 Task: Open Card Card0000000054 in Board Board0000000014 in Workspace WS0000000005 in Trello. Add Member Nikrathi889@gmail.com to Card Card0000000054 in Board Board0000000014 in Workspace WS0000000005 in Trello. Add Blue Label titled Label0000000054 to Card Card0000000054 in Board Board0000000014 in Workspace WS0000000005 in Trello. Add Checklist CL0000000054 to Card Card0000000054 in Board Board0000000014 in Workspace WS0000000005 in Trello. Add Dates with Start Date as Sep 01 2023 and Due Date as Sep 30 2023 to Card Card0000000054 in Board Board0000000014 in Workspace WS0000000005 in Trello
Action: Mouse moved to (109, 407)
Screenshot: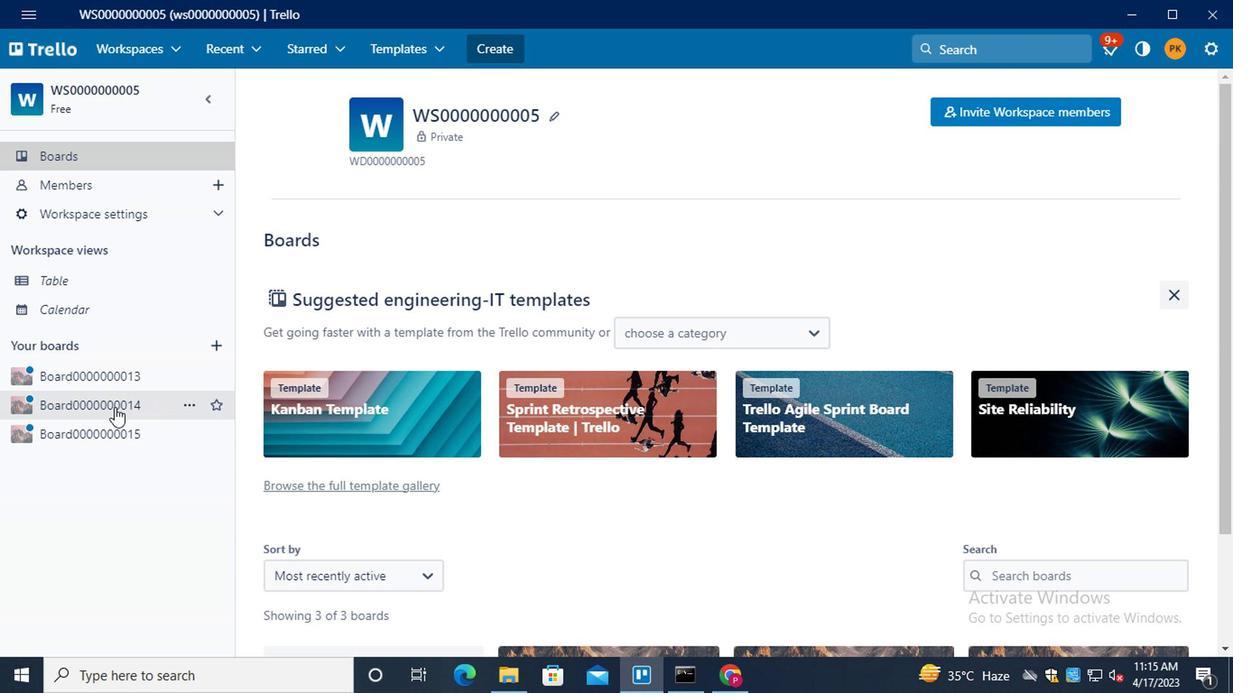 
Action: Mouse pressed left at (109, 407)
Screenshot: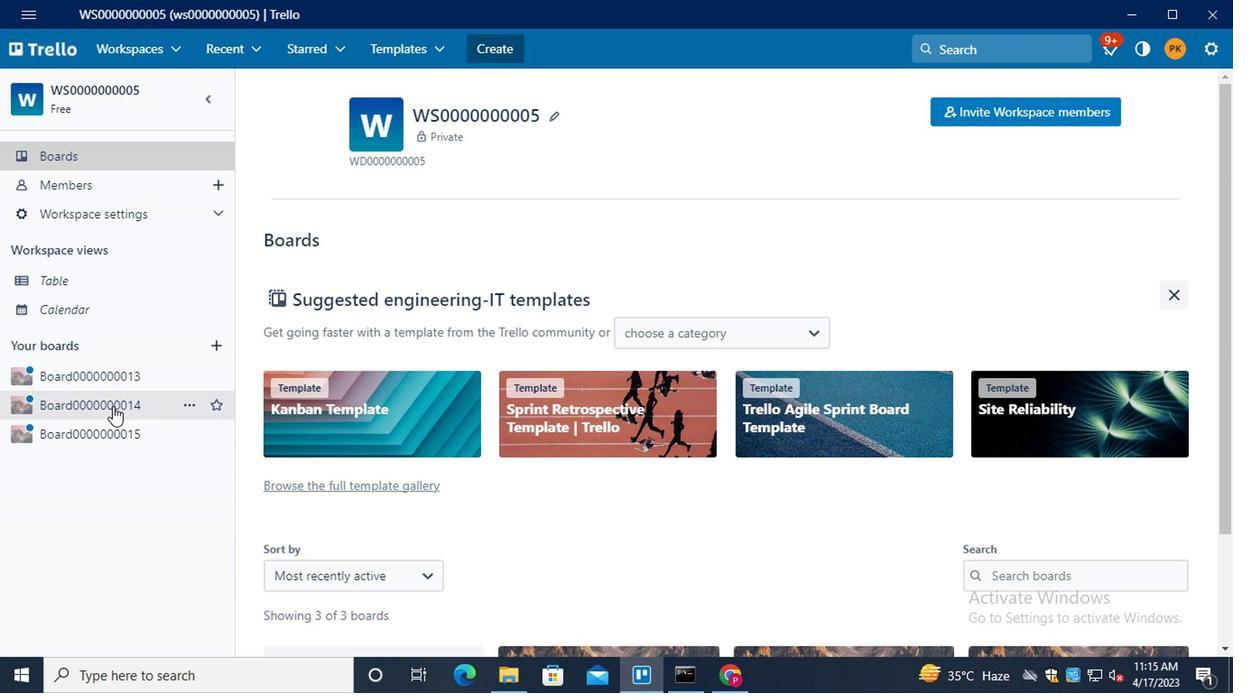 
Action: Mouse moved to (316, 328)
Screenshot: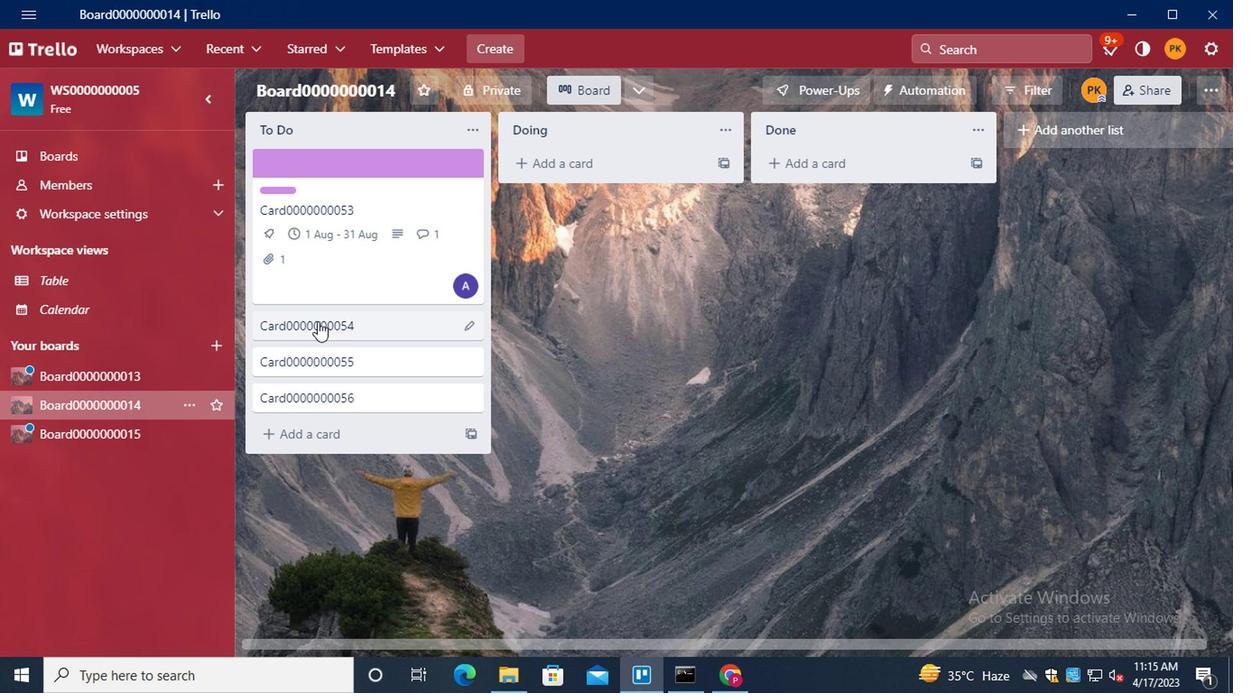 
Action: Mouse pressed left at (316, 328)
Screenshot: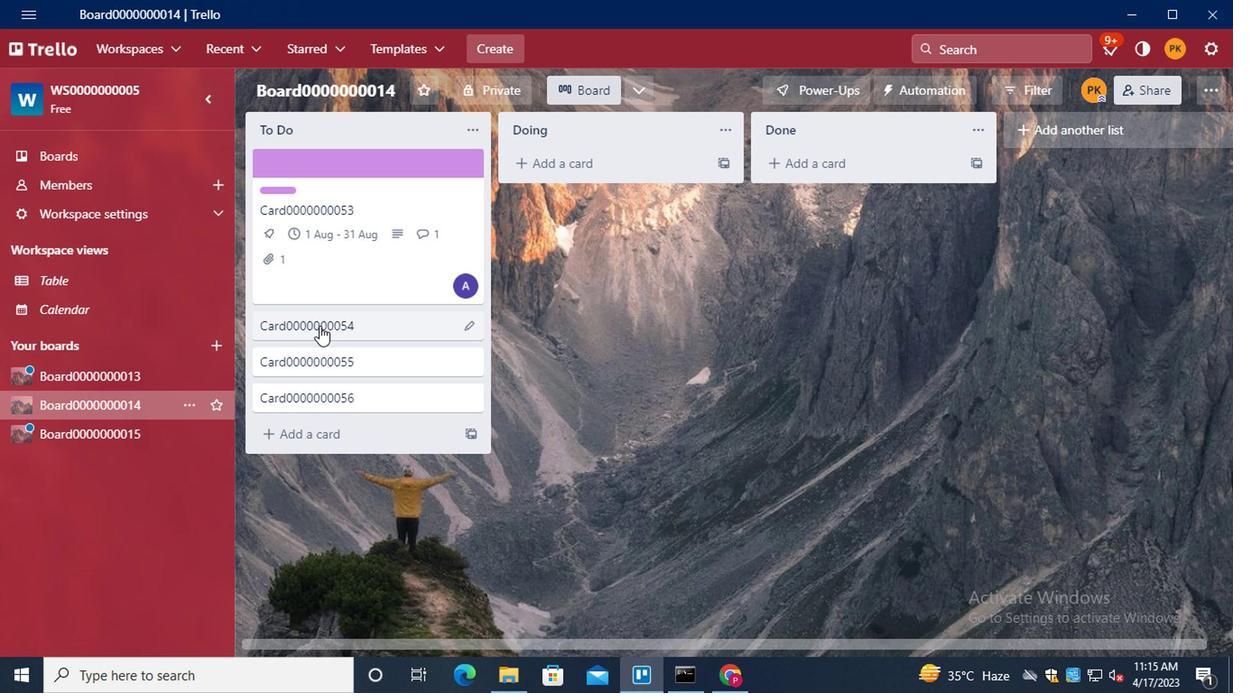 
Action: Mouse moved to (867, 171)
Screenshot: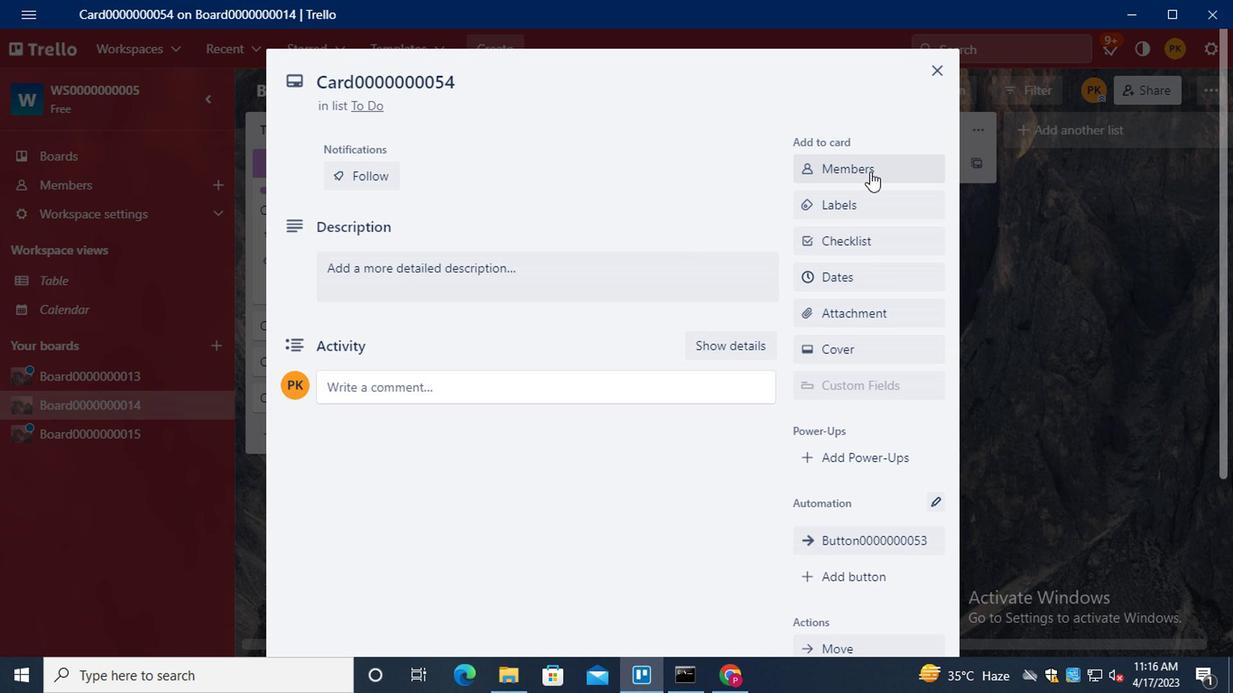 
Action: Mouse pressed left at (867, 171)
Screenshot: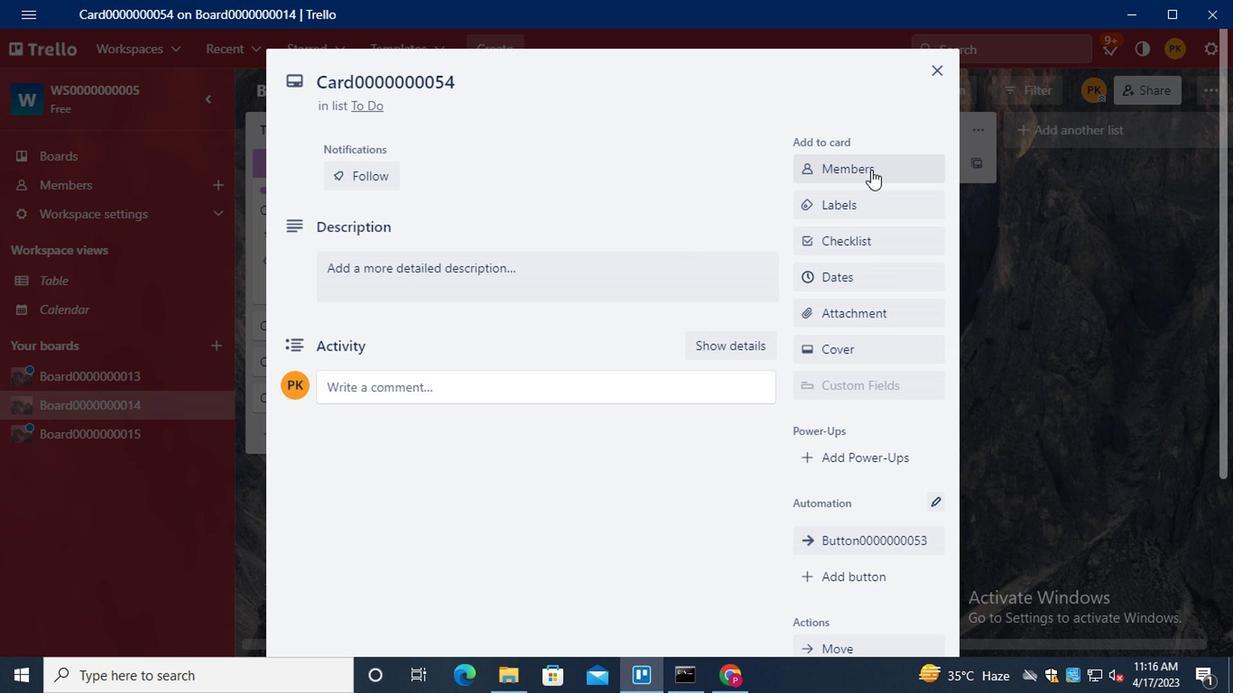 
Action: Mouse moved to (863, 175)
Screenshot: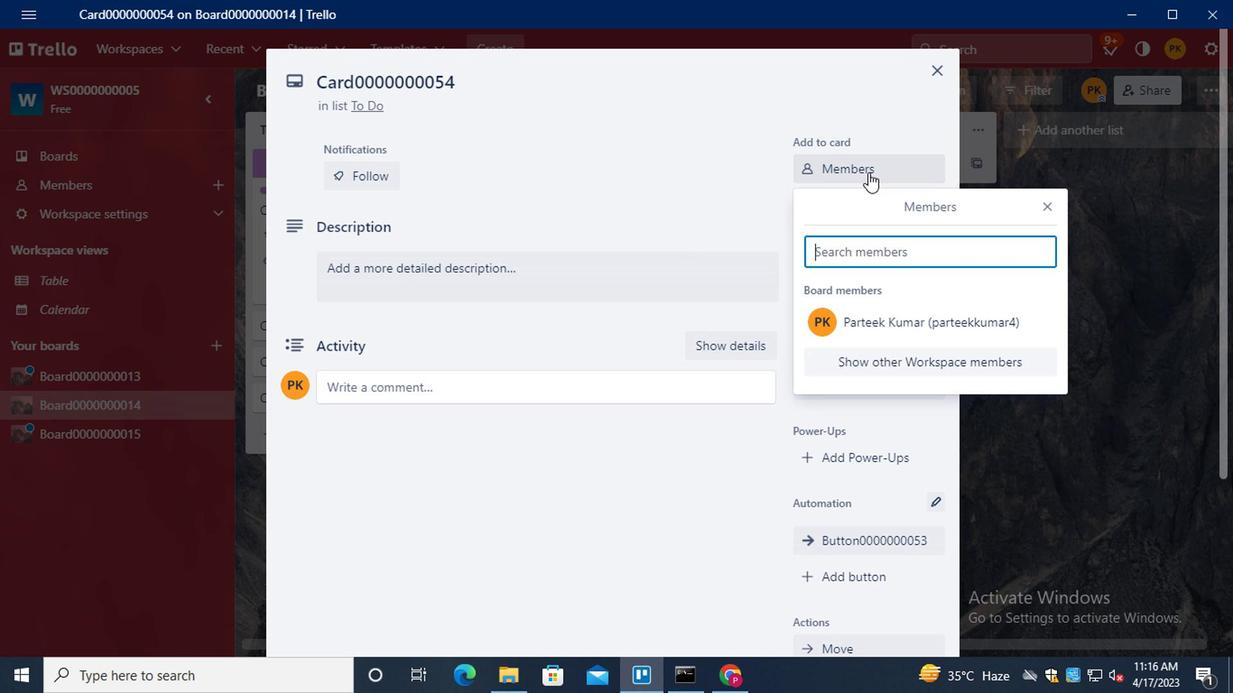 
Action: Key pressed <Key.shift><Key.shift><Key.shift><Key.shift><Key.shift><Key.shift><Key.shift><Key.shift><Key.shift><Key.shift><Key.shift><Key.shift><Key.shift><Key.shift><Key.shift><Key.shift><Key.shift><Key.shift><Key.shift><Key.shift><Key.shift><Key.shift><Key.shift><Key.shift><Key.shift><Key.shift><Key.shift><Key.shift><Key.shift><Key.shift><Key.shift><Key.shift><Key.shift><Key.shift><Key.shift><Key.shift><Key.shift><Key.shift><Key.shift><Key.shift><Key.shift><Key.shift><Key.shift><Key.shift><Key.shift><Key.shift><Key.shift><Key.shift><Key.shift><Key.shift><Key.shift><Key.shift><Key.shift><Key.shift><Key.shift><Key.shift><Key.shift><Key.shift><Key.shift><Key.shift><Key.shift><Key.shift><Key.shift><Key.shift><Key.shift><Key.shift><Key.shift><Key.shift><Key.shift><Key.shift><Key.shift><Key.shift><Key.shift><Key.shift><Key.shift>NIKRATHI889<Key.shift>@GMAIL.COM
Screenshot: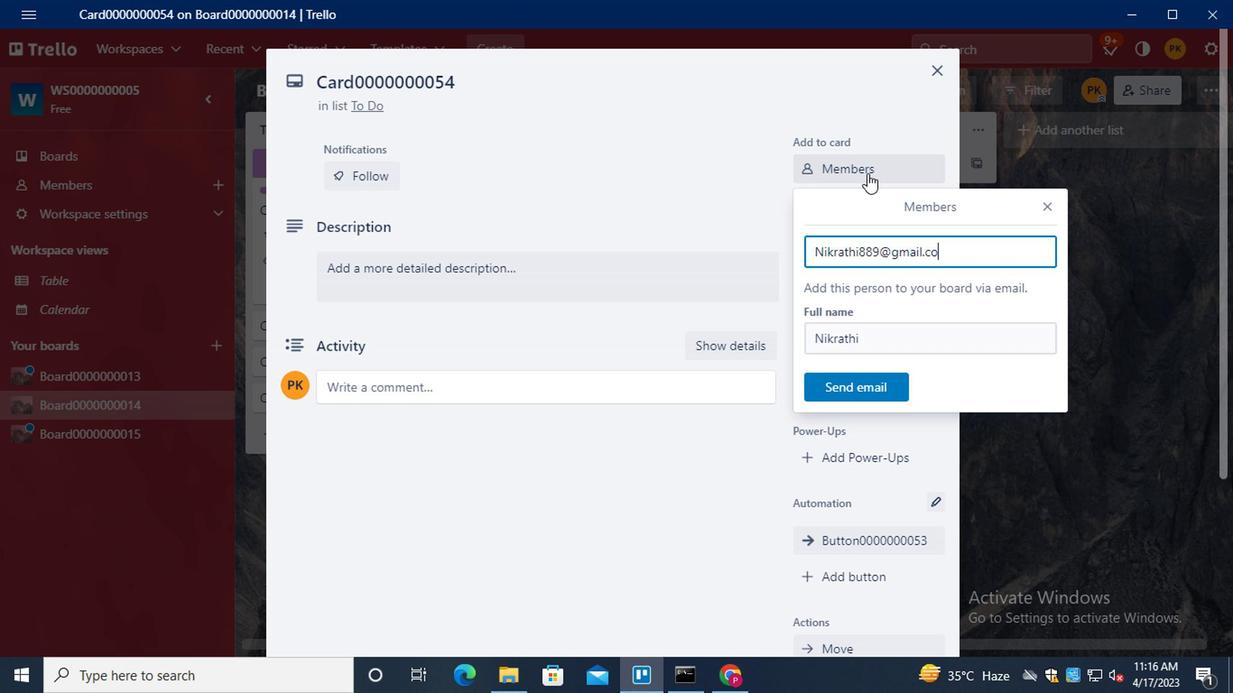 
Action: Mouse moved to (854, 391)
Screenshot: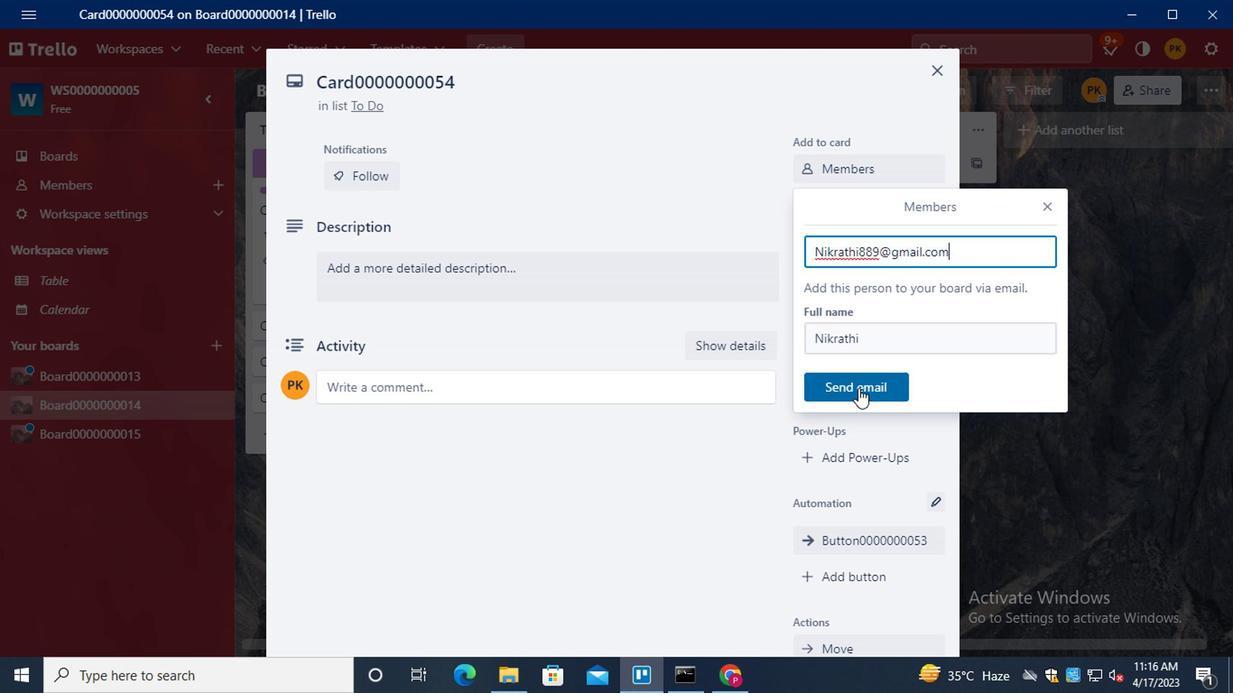 
Action: Mouse pressed left at (854, 391)
Screenshot: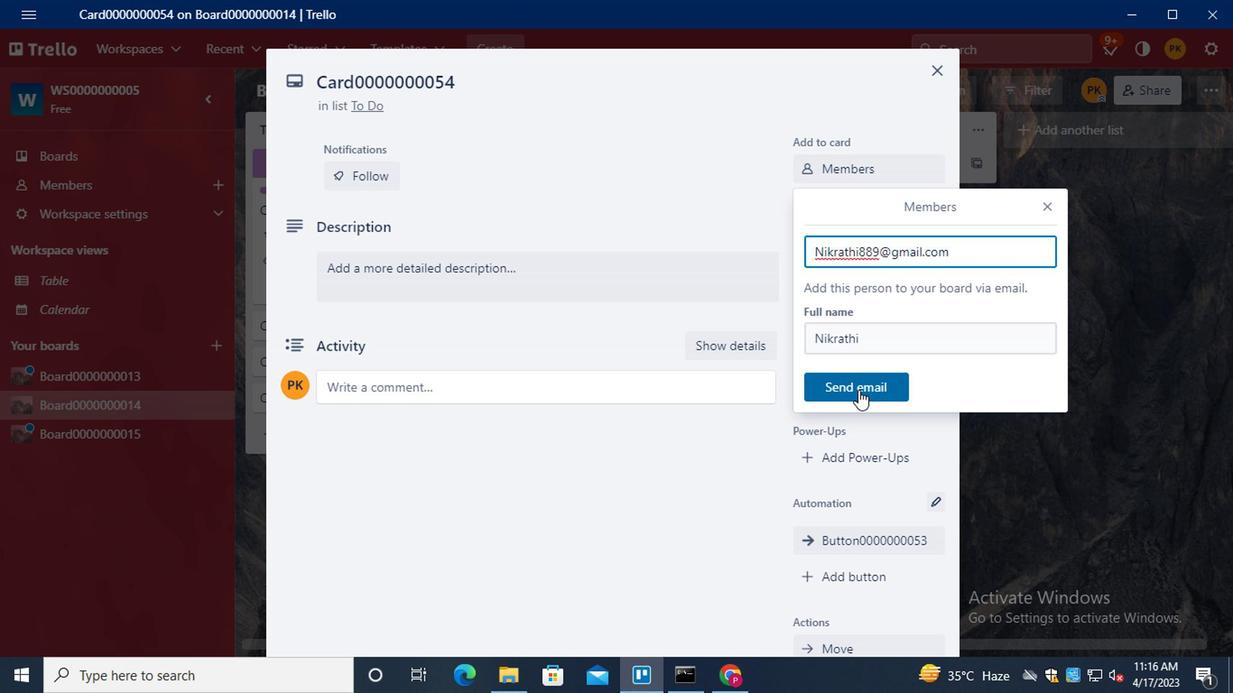 
Action: Mouse moved to (859, 204)
Screenshot: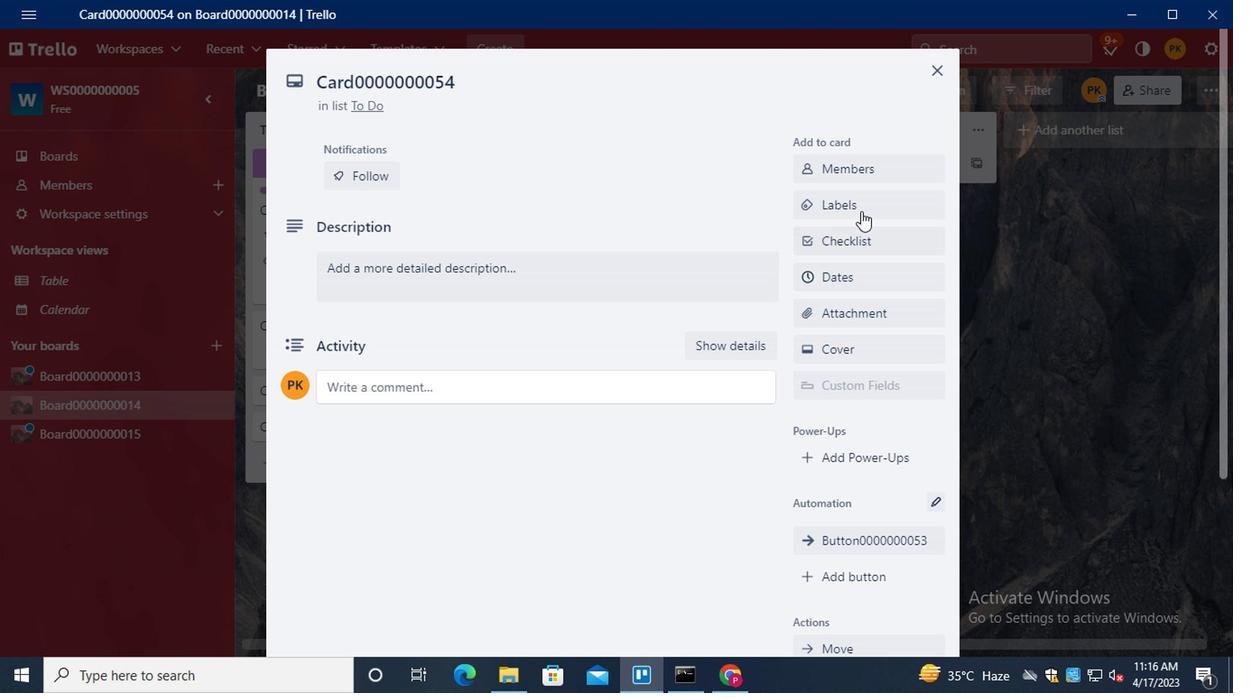 
Action: Mouse pressed left at (859, 204)
Screenshot: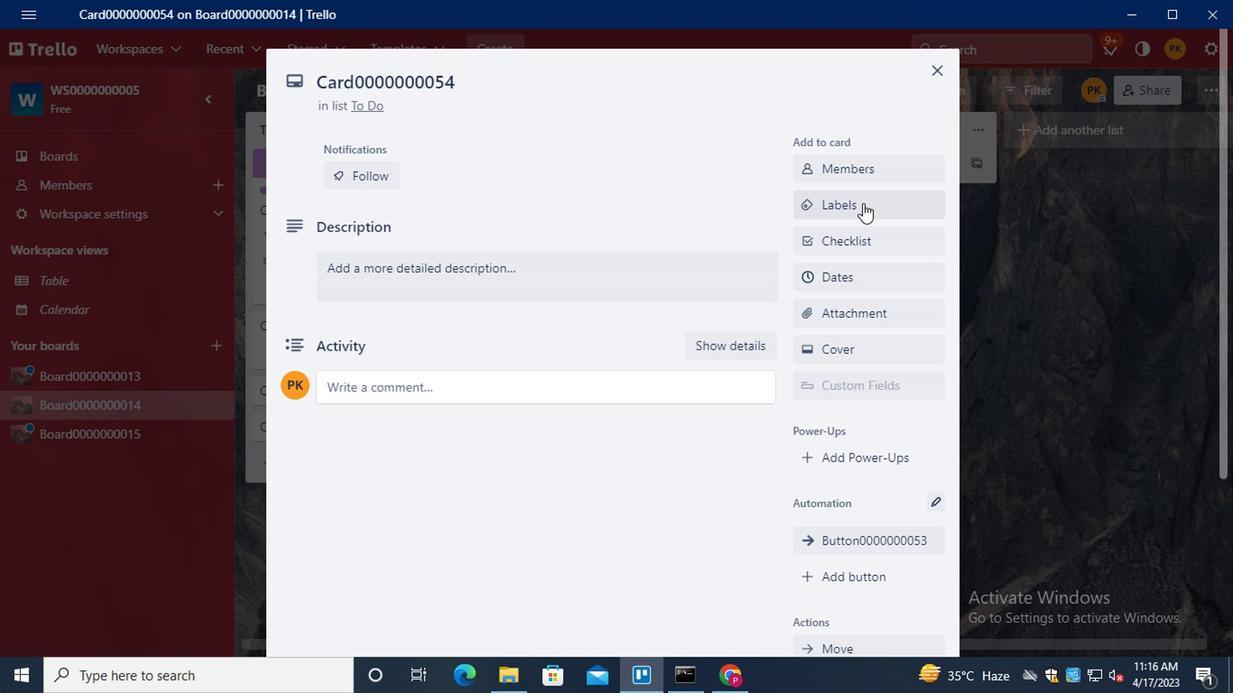 
Action: Mouse moved to (894, 432)
Screenshot: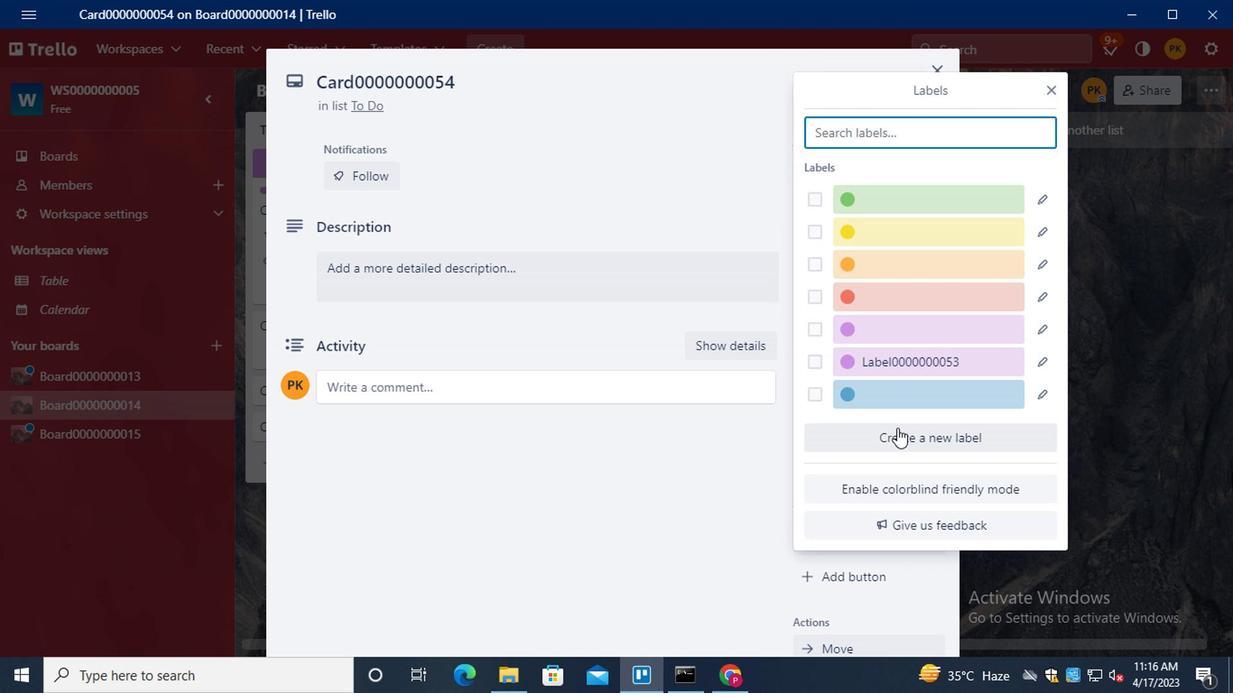 
Action: Mouse pressed left at (894, 432)
Screenshot: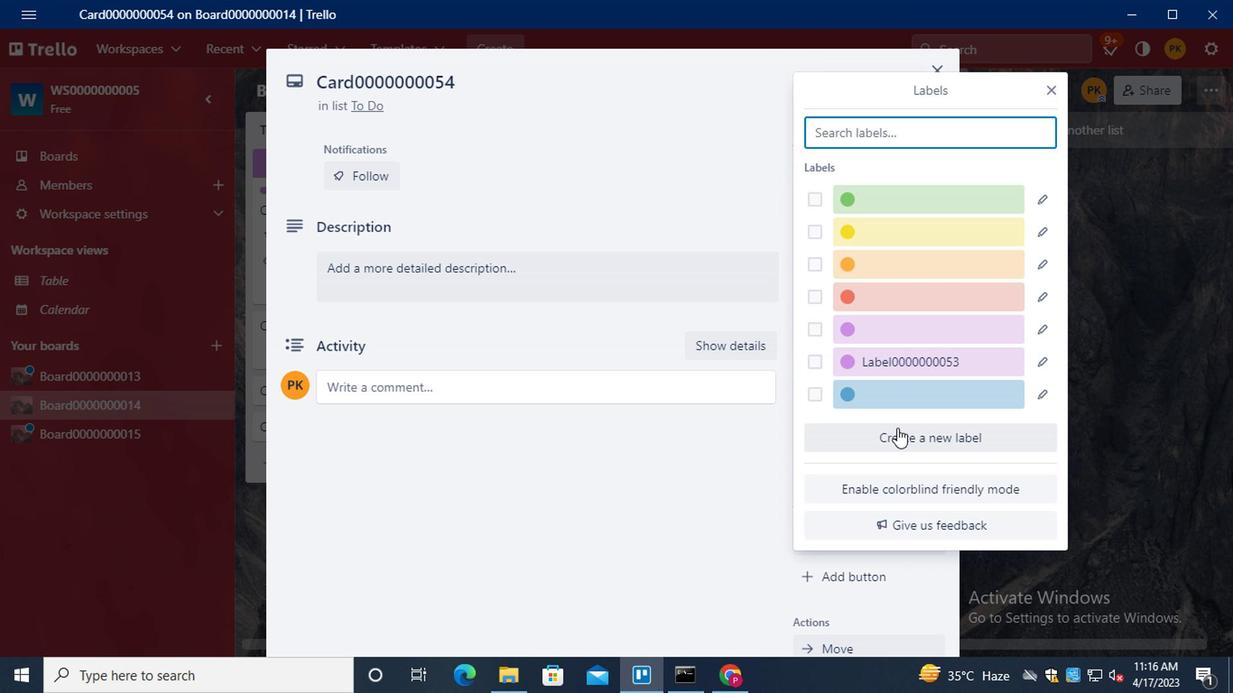 
Action: Mouse moved to (903, 284)
Screenshot: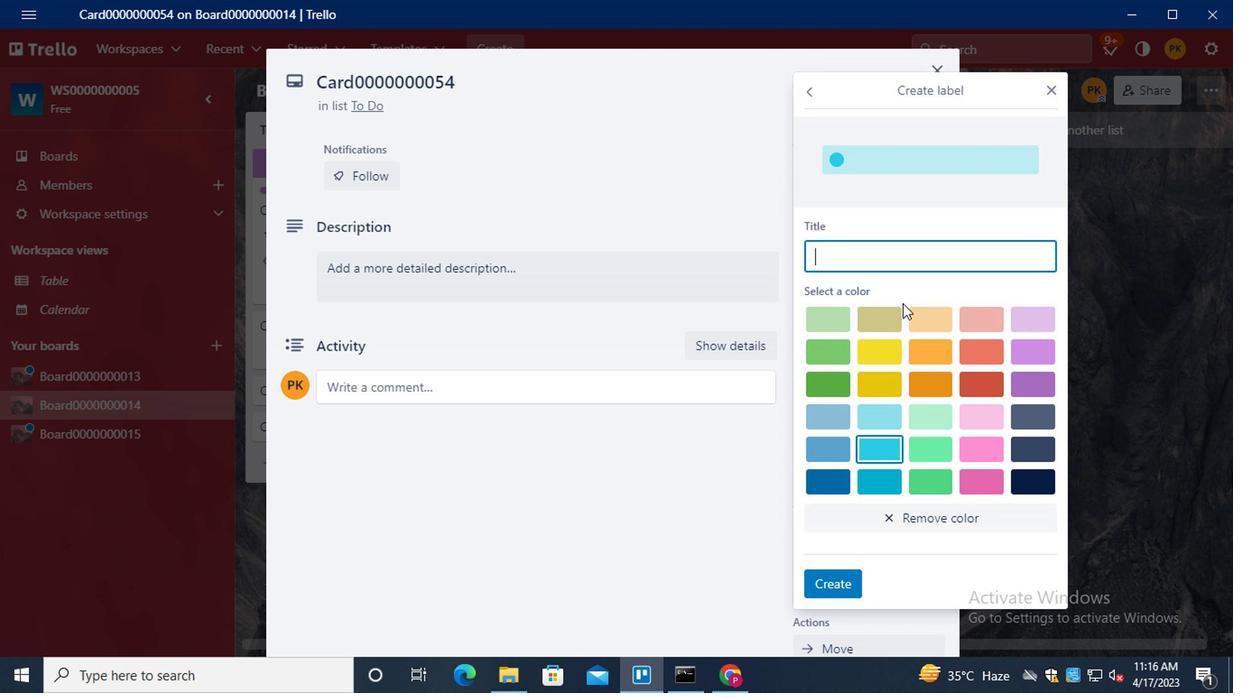 
Action: Key pressed <Key.shift>LABEL0000000054
Screenshot: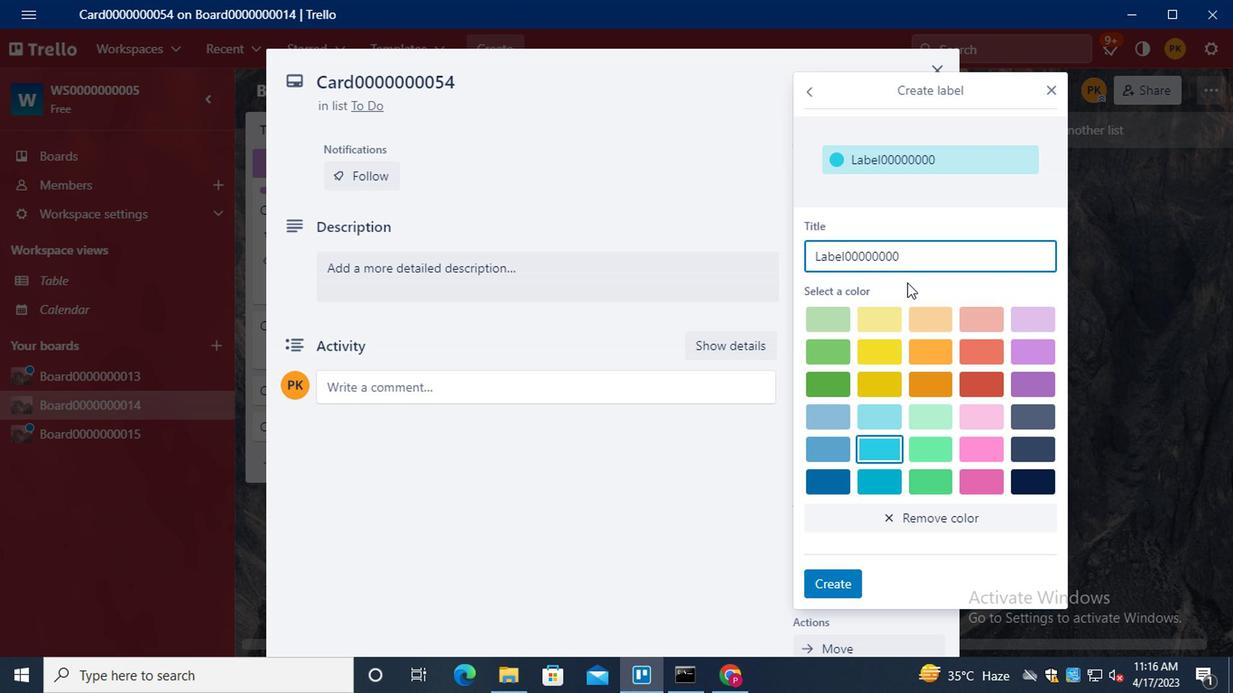
Action: Mouse moved to (831, 446)
Screenshot: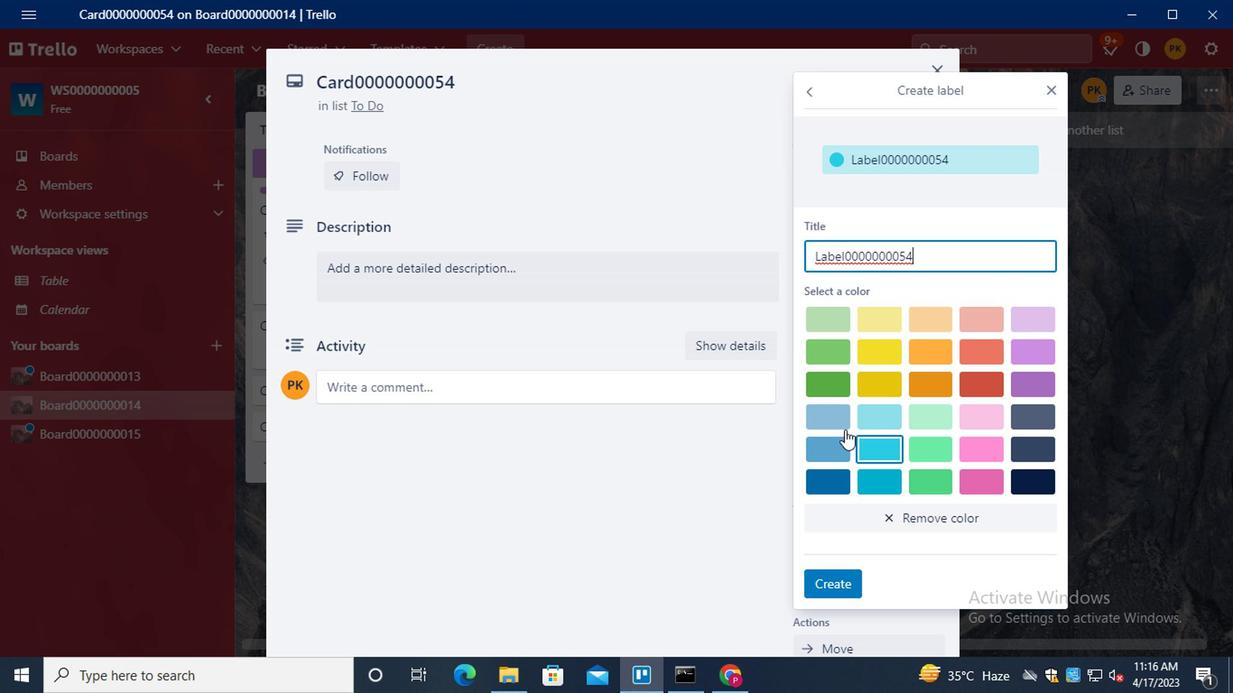 
Action: Mouse pressed left at (831, 446)
Screenshot: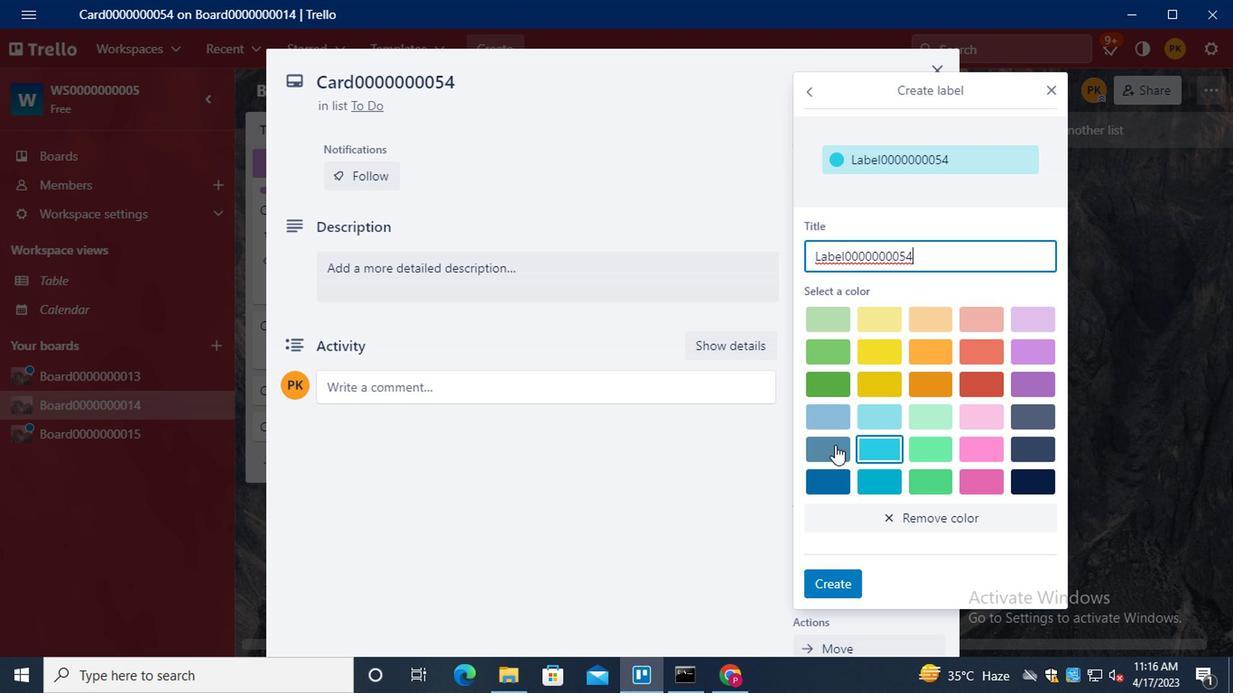 
Action: Mouse moved to (806, 585)
Screenshot: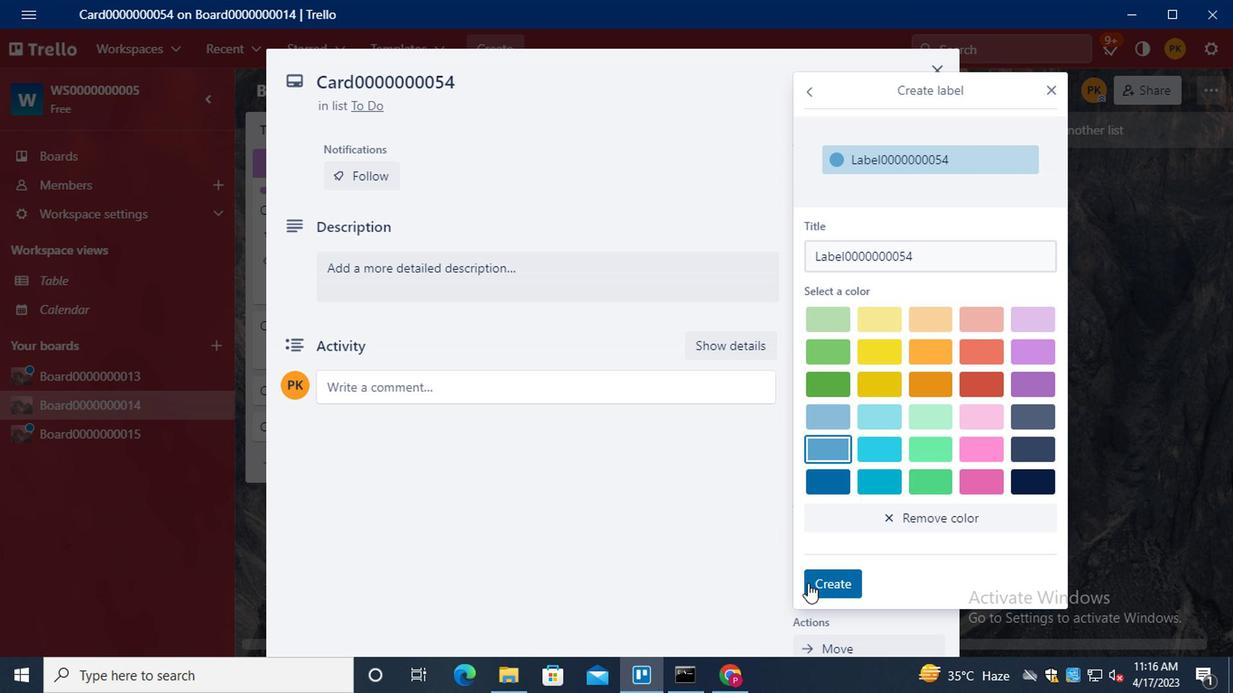
Action: Mouse pressed left at (806, 585)
Screenshot: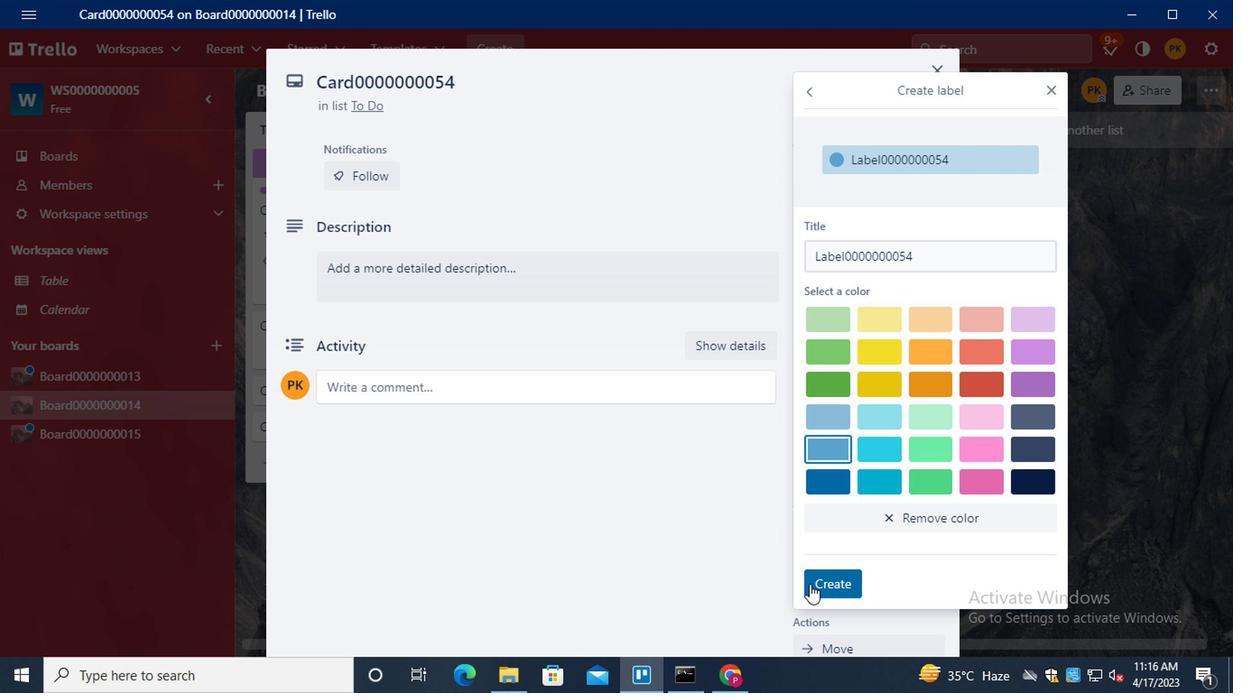 
Action: Mouse moved to (1045, 87)
Screenshot: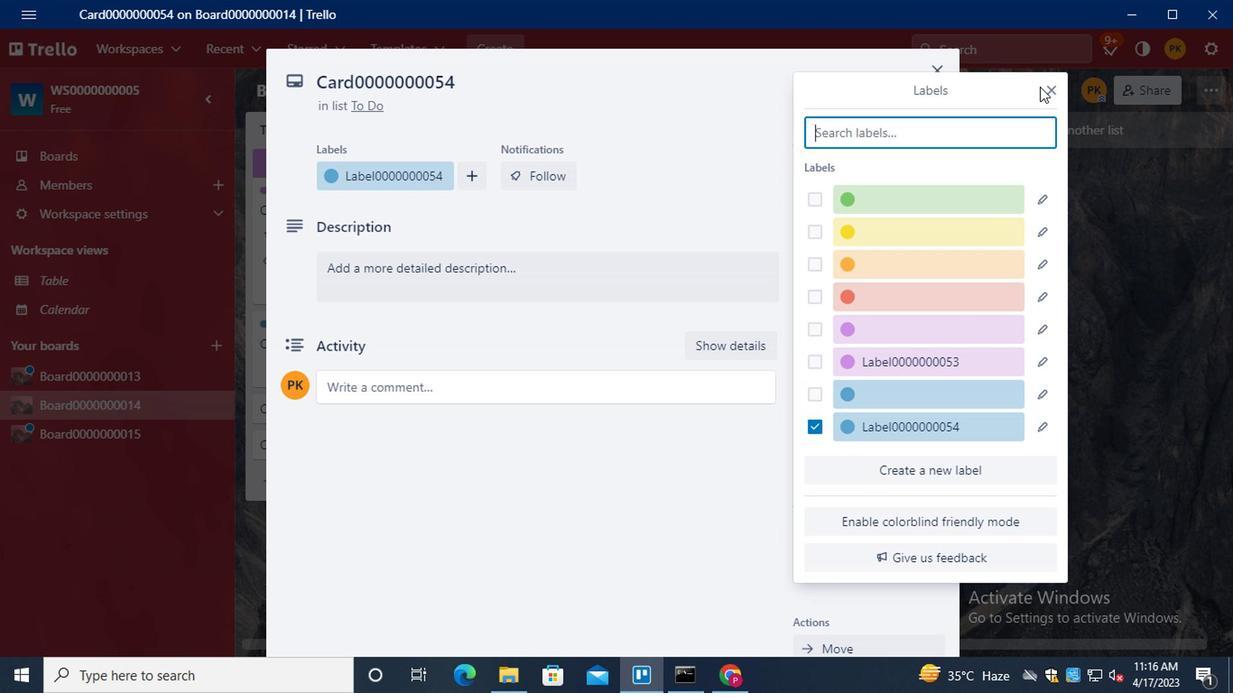 
Action: Mouse pressed left at (1045, 87)
Screenshot: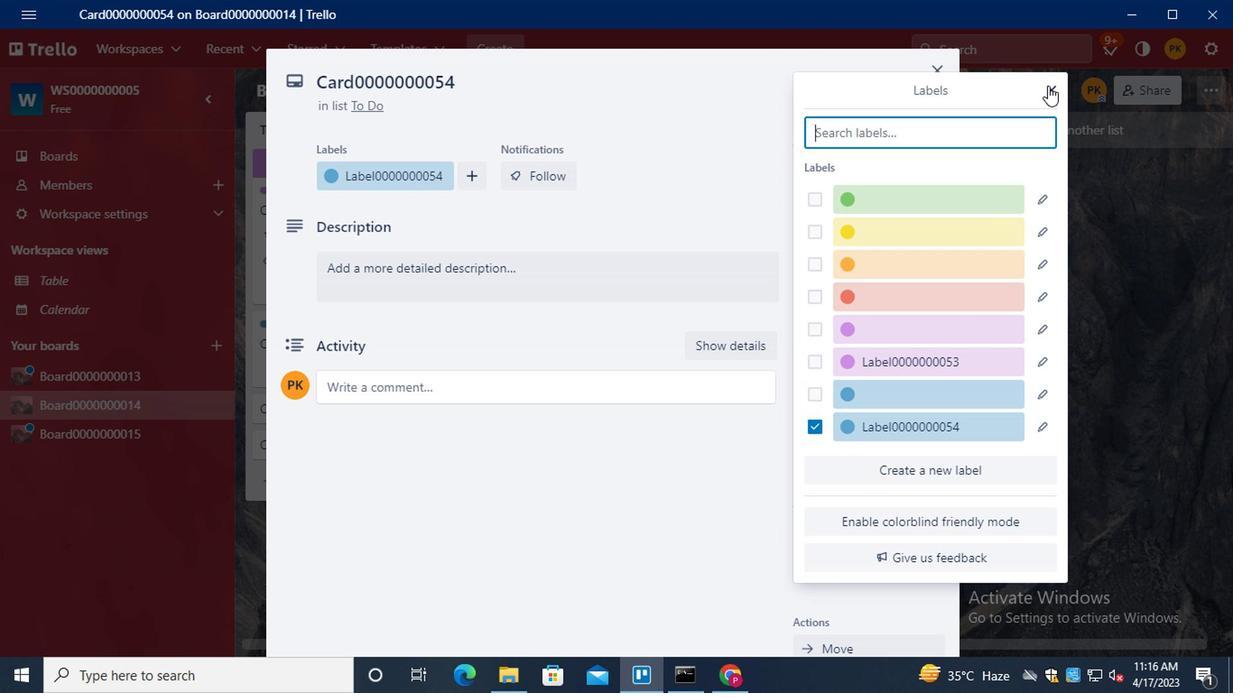 
Action: Mouse moved to (870, 251)
Screenshot: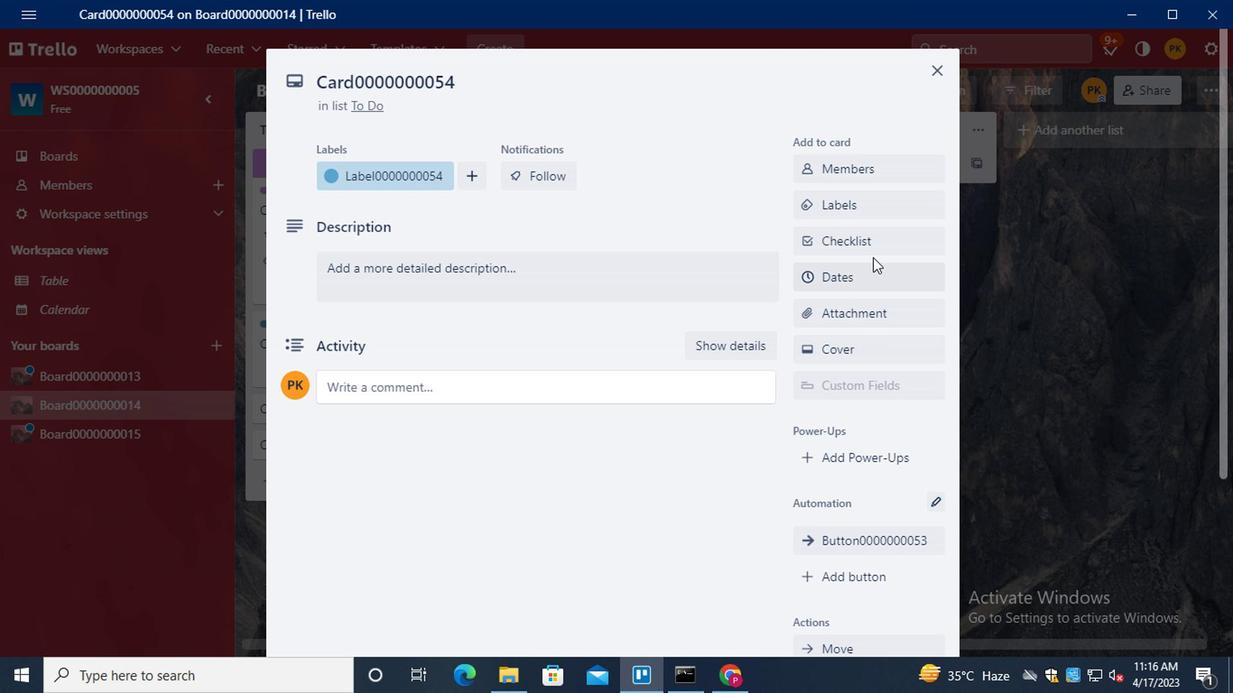 
Action: Mouse pressed left at (870, 251)
Screenshot: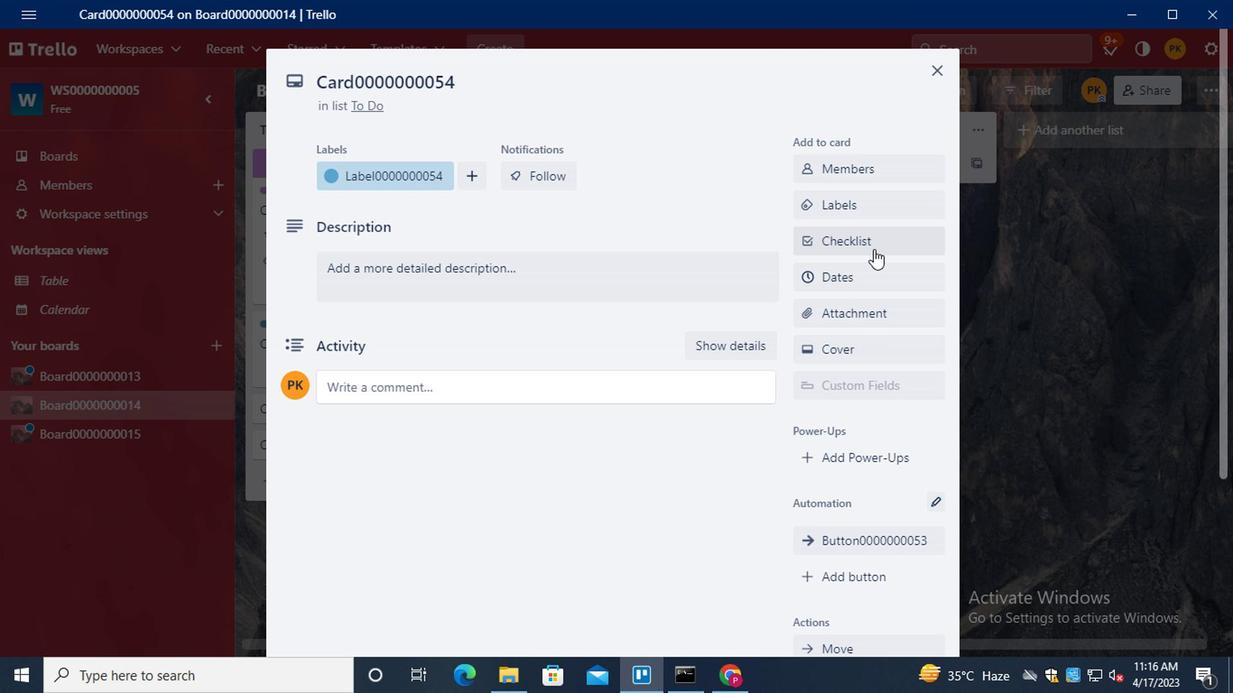 
Action: Mouse moved to (870, 251)
Screenshot: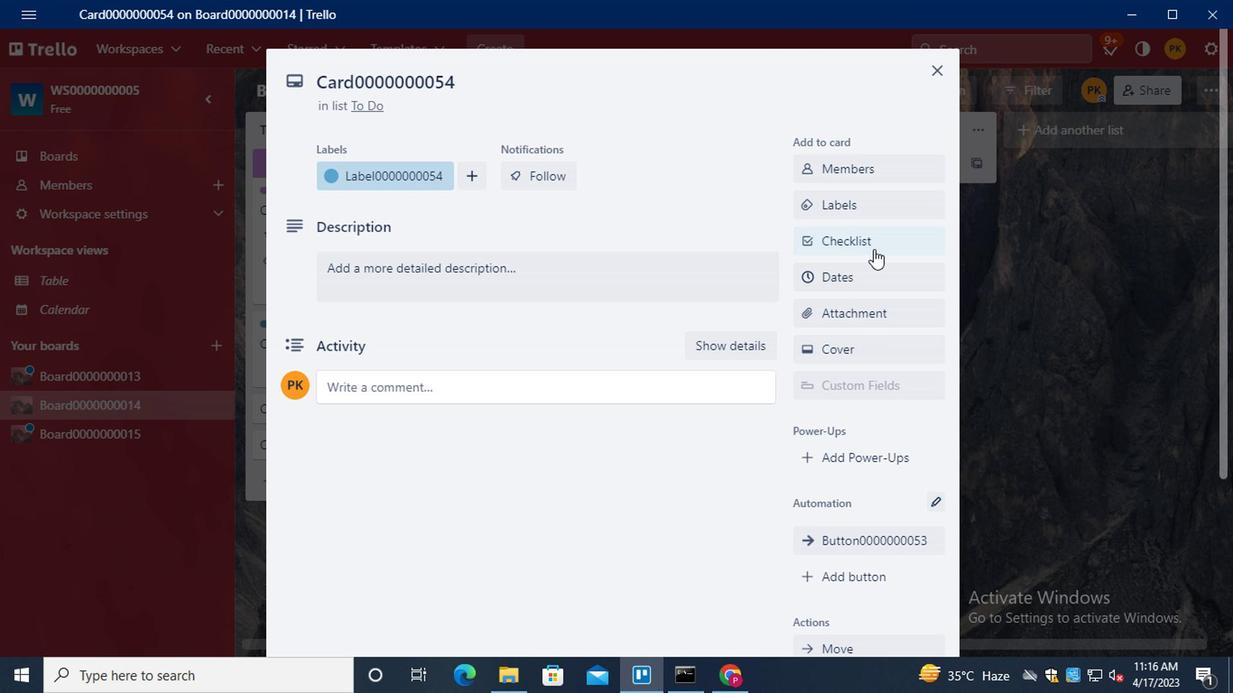 
Action: Key pressed <Key.shift>CL0000000054
Screenshot: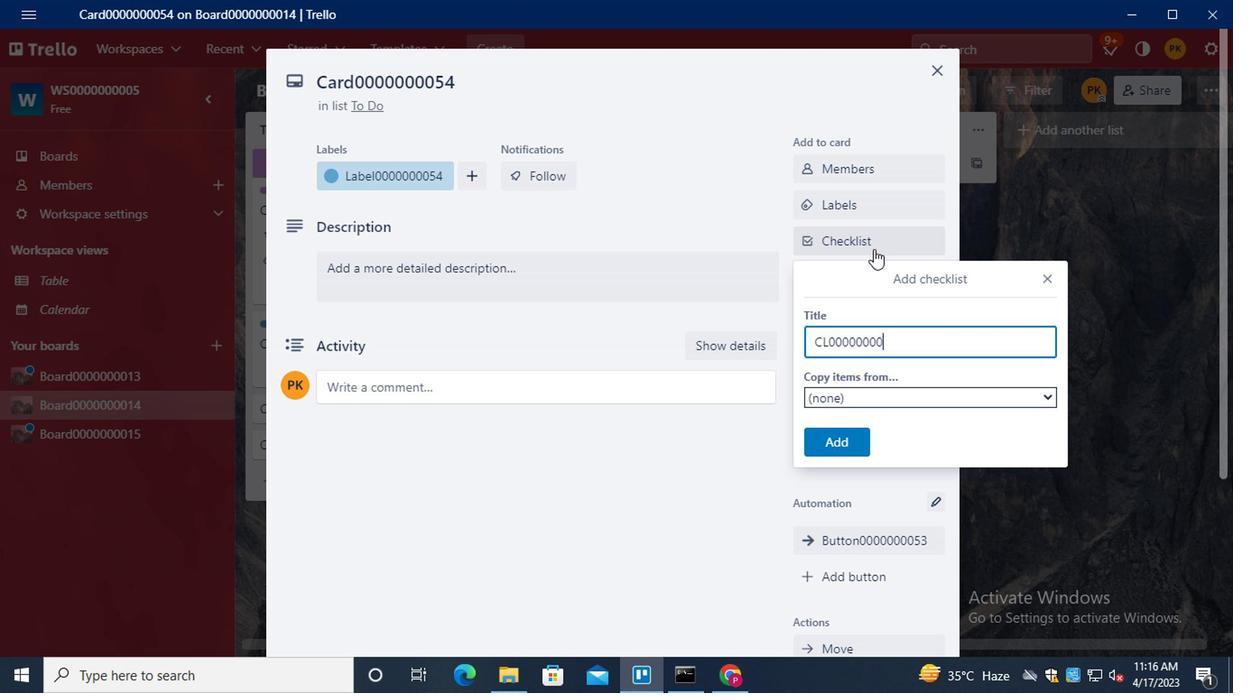 
Action: Mouse moved to (815, 457)
Screenshot: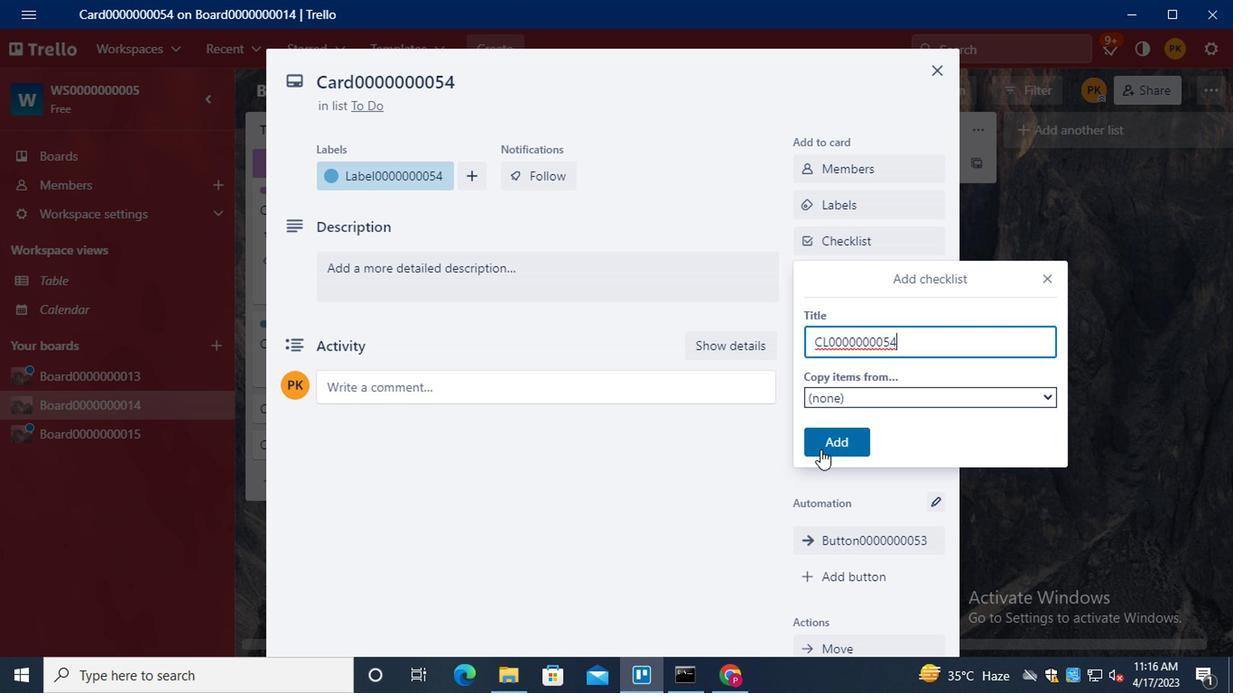 
Action: Mouse pressed left at (815, 457)
Screenshot: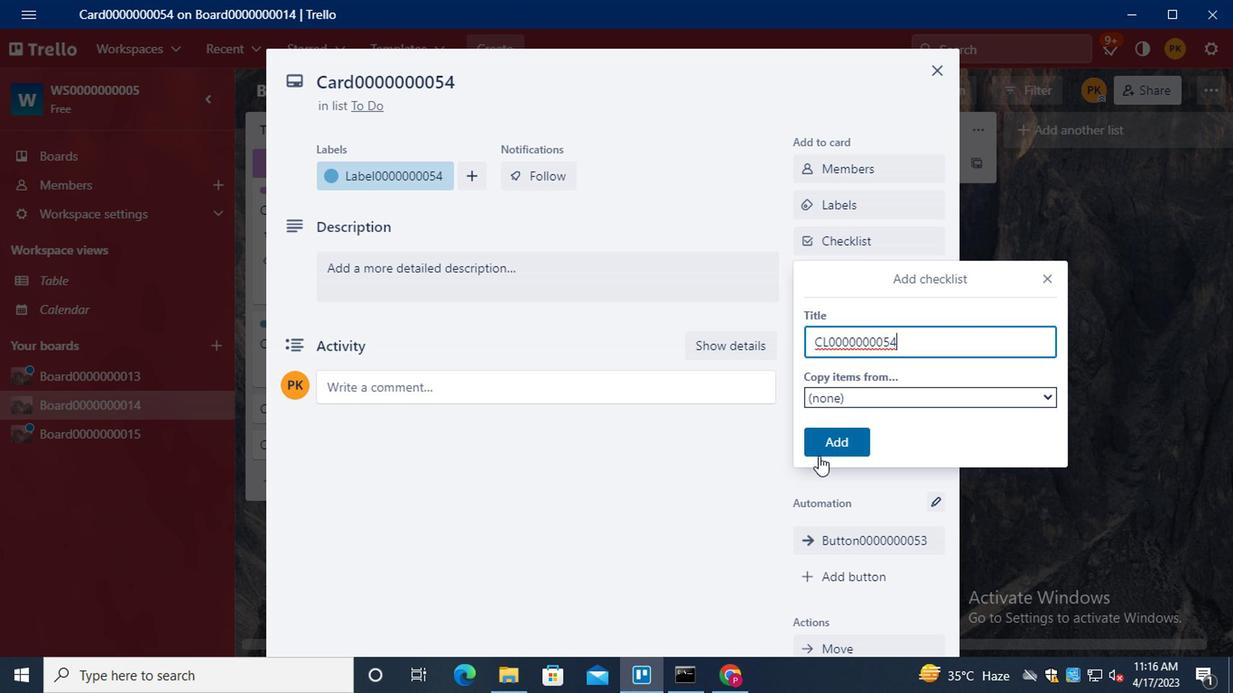 
Action: Mouse moved to (856, 272)
Screenshot: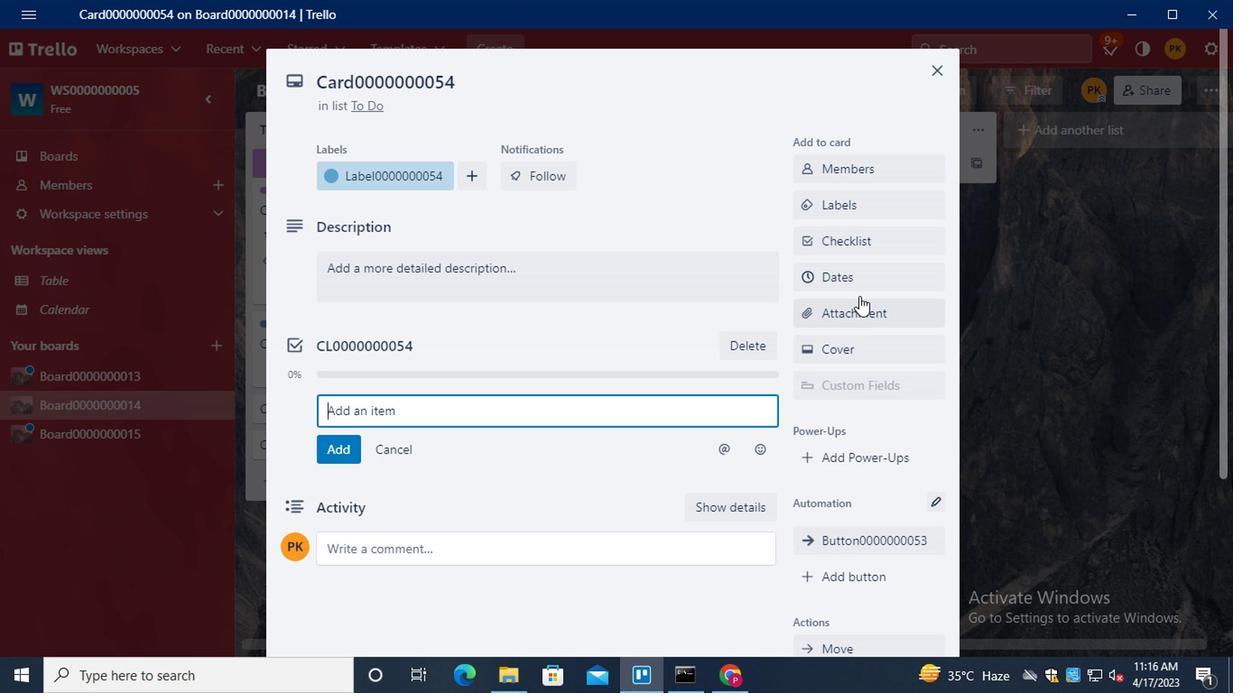 
Action: Mouse pressed left at (856, 272)
Screenshot: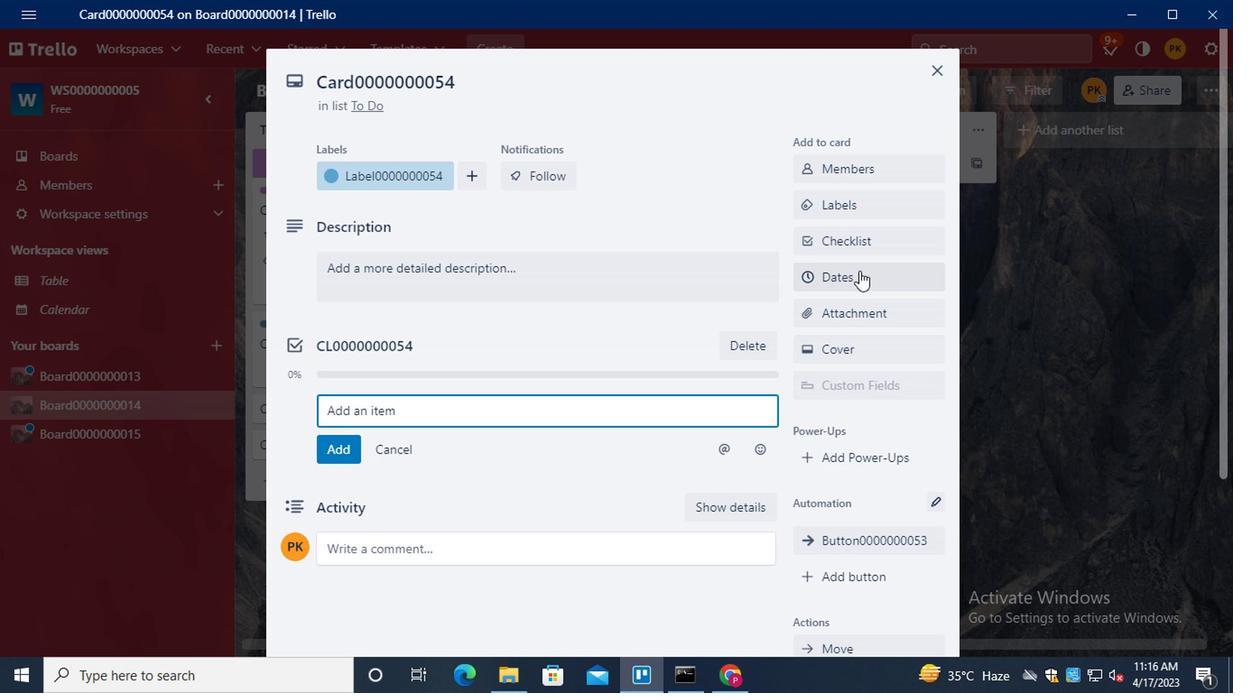 
Action: Mouse moved to (810, 420)
Screenshot: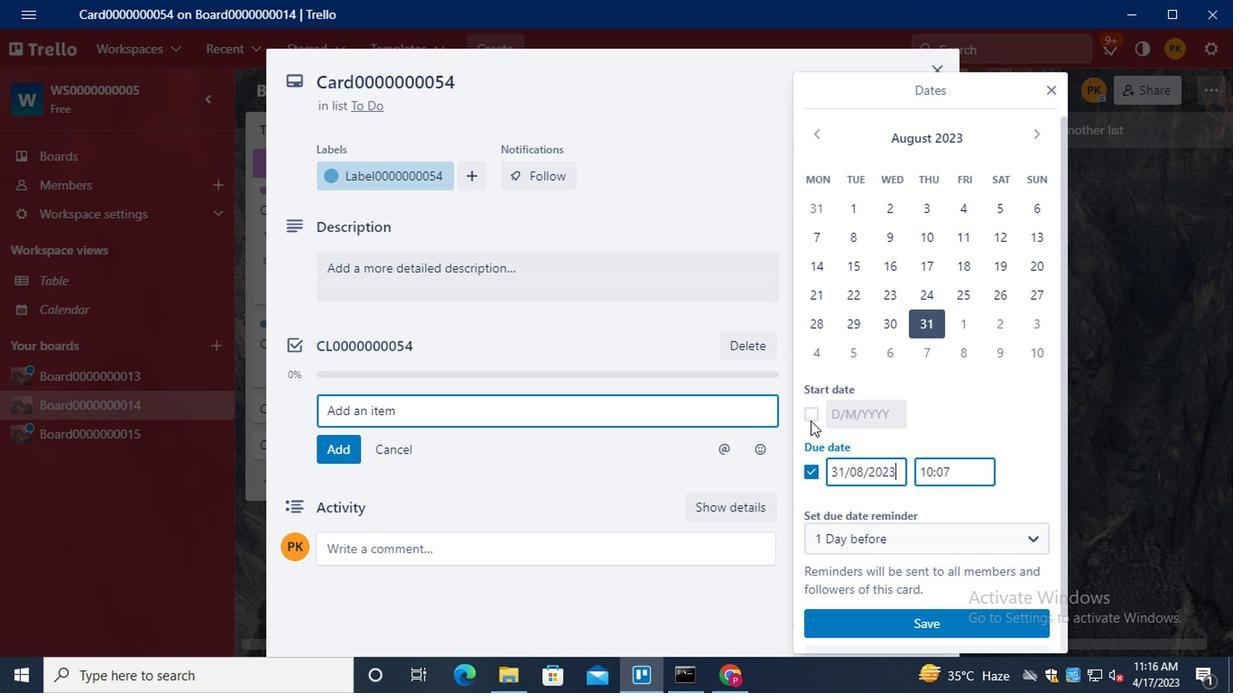 
Action: Mouse pressed left at (810, 420)
Screenshot: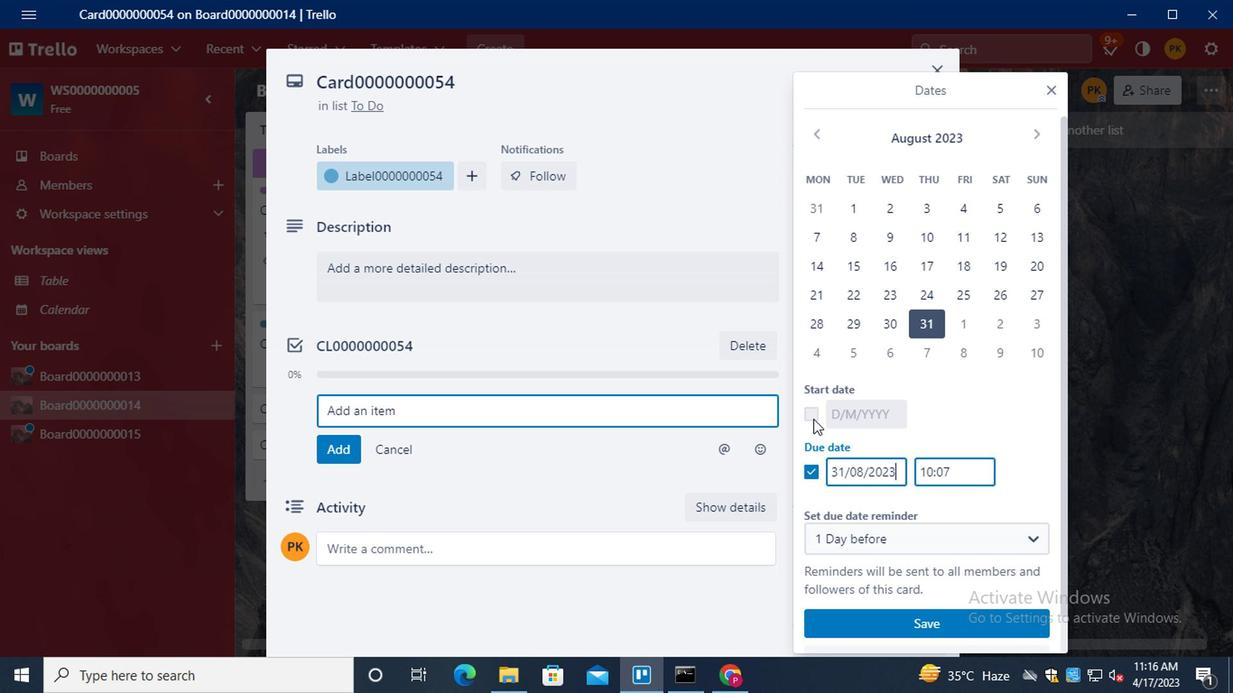 
Action: Mouse moved to (1029, 144)
Screenshot: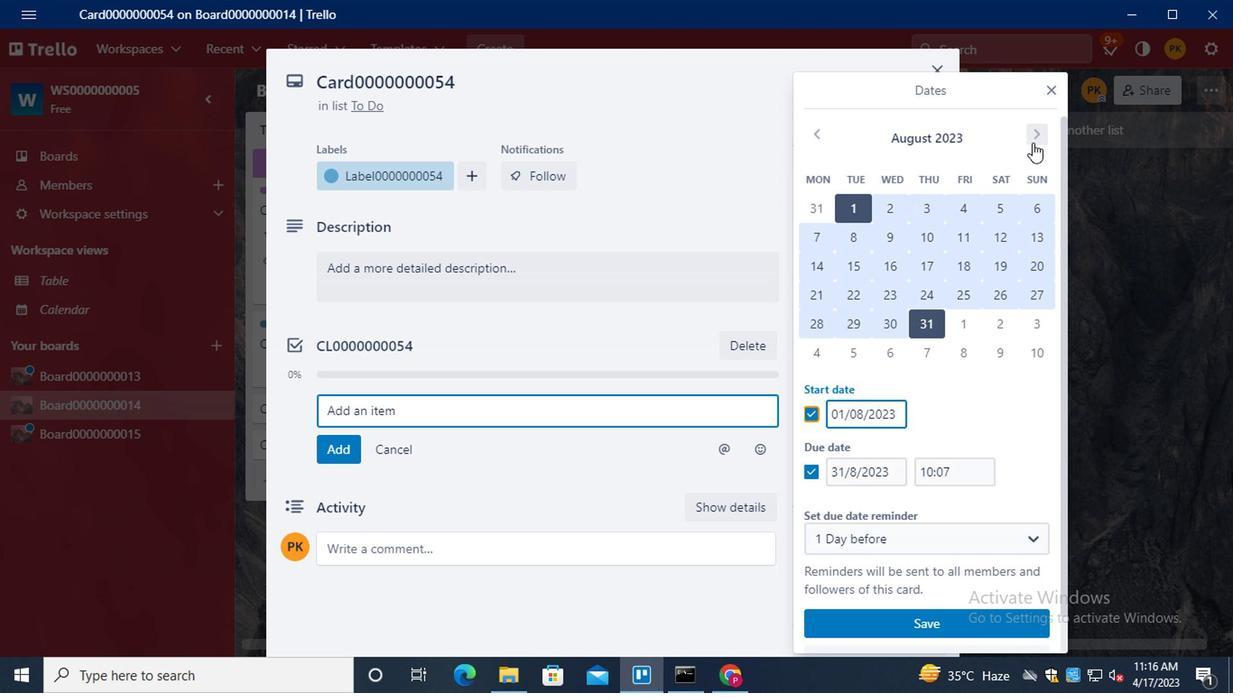 
Action: Mouse pressed left at (1029, 144)
Screenshot: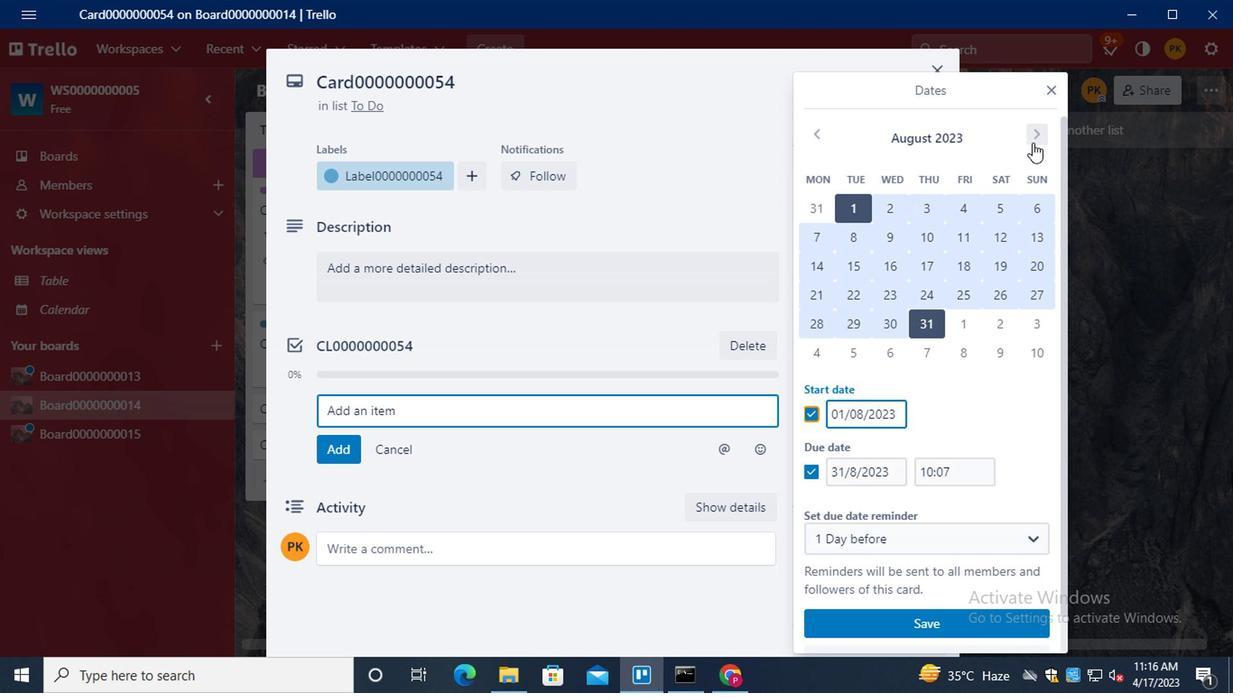 
Action: Mouse moved to (958, 213)
Screenshot: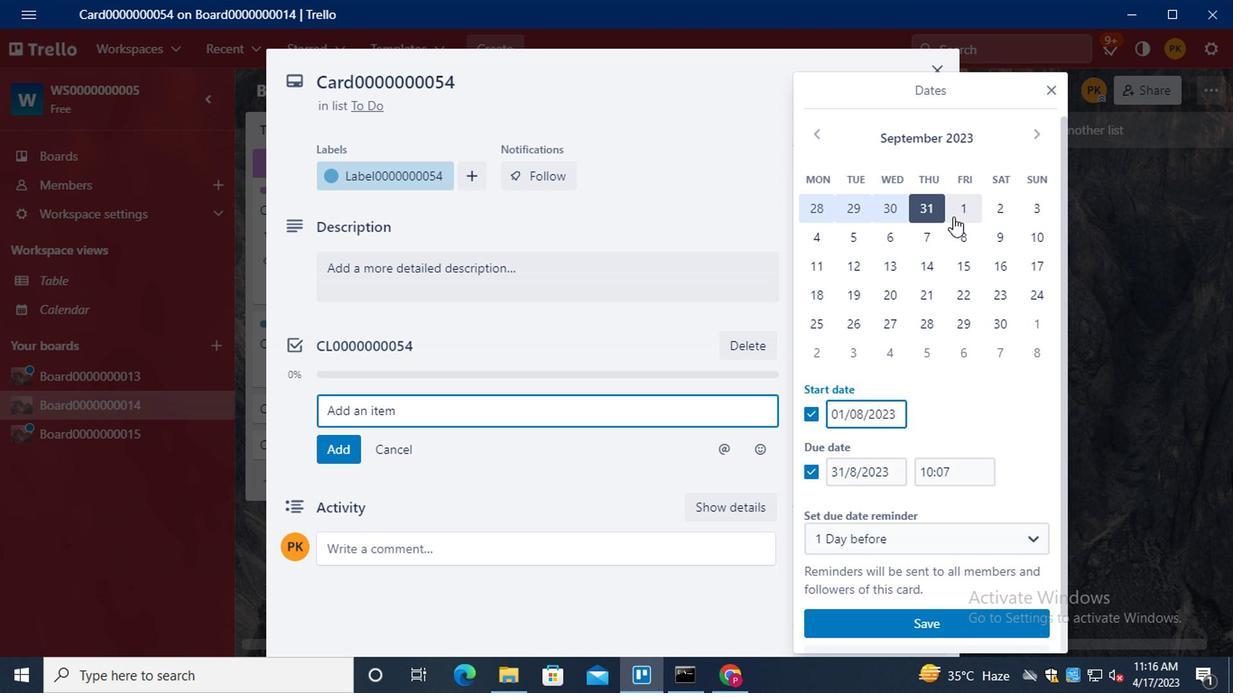 
Action: Mouse pressed left at (958, 213)
Screenshot: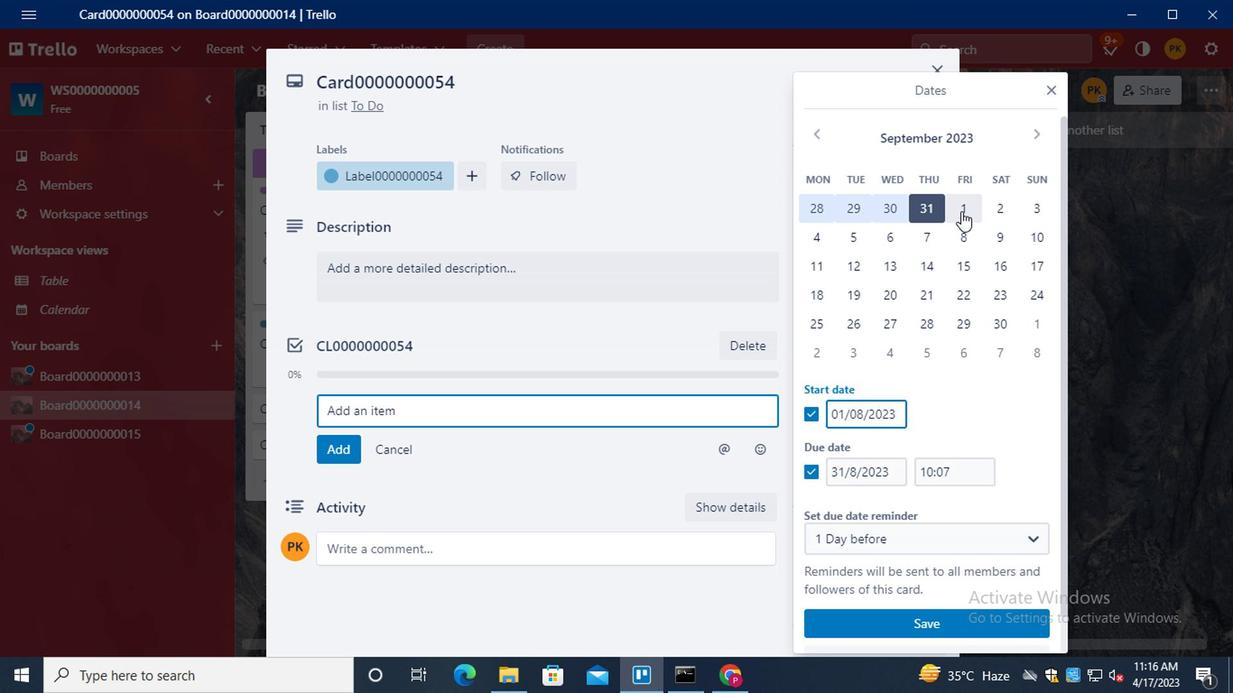 
Action: Mouse moved to (998, 335)
Screenshot: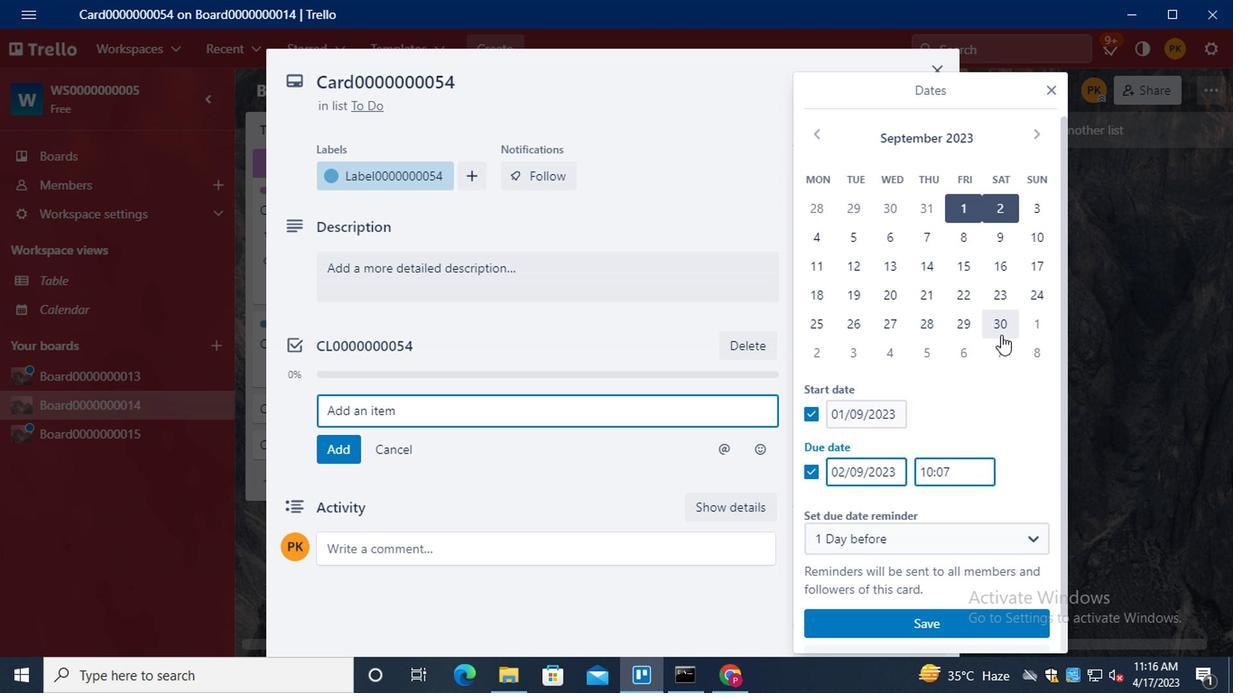 
Action: Mouse pressed left at (998, 335)
Screenshot: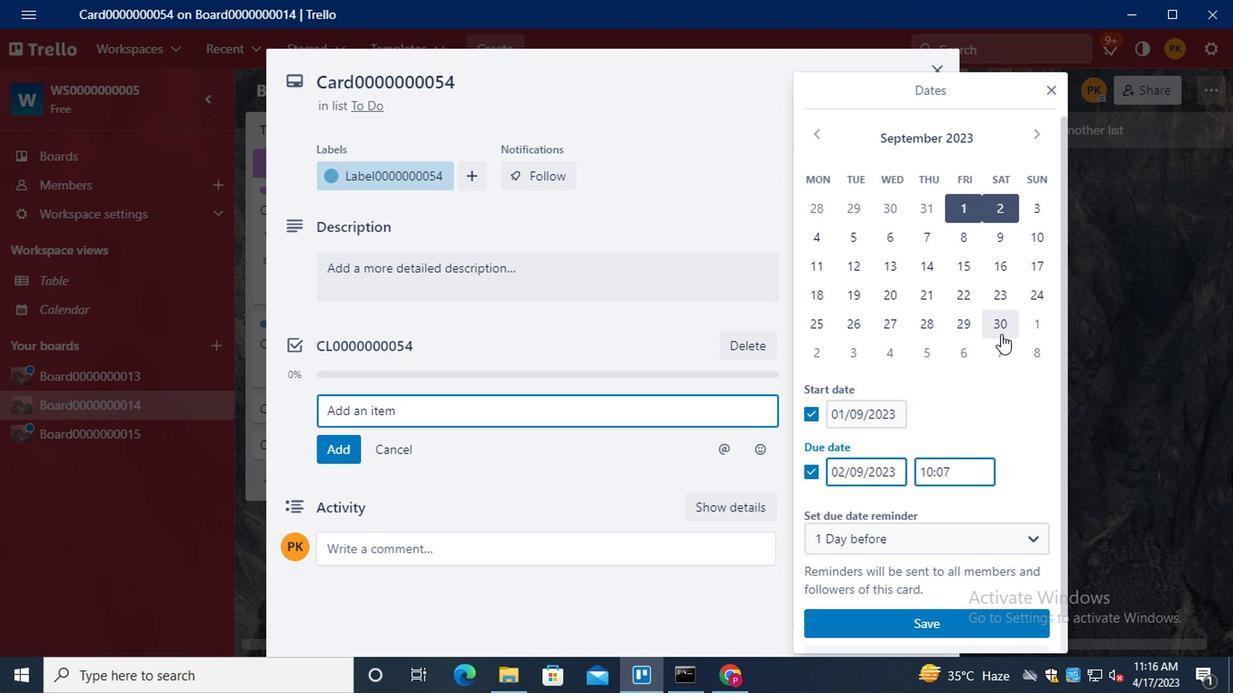 
Action: Mouse moved to (919, 617)
Screenshot: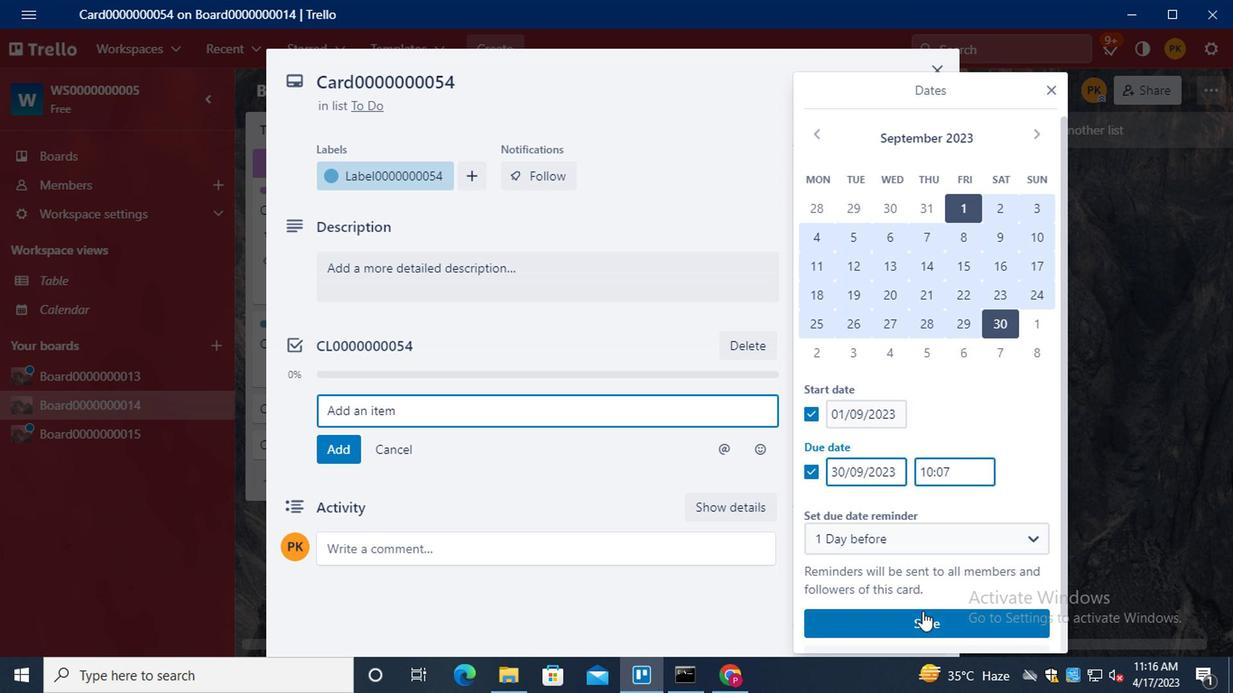 
Action: Mouse pressed left at (919, 617)
Screenshot: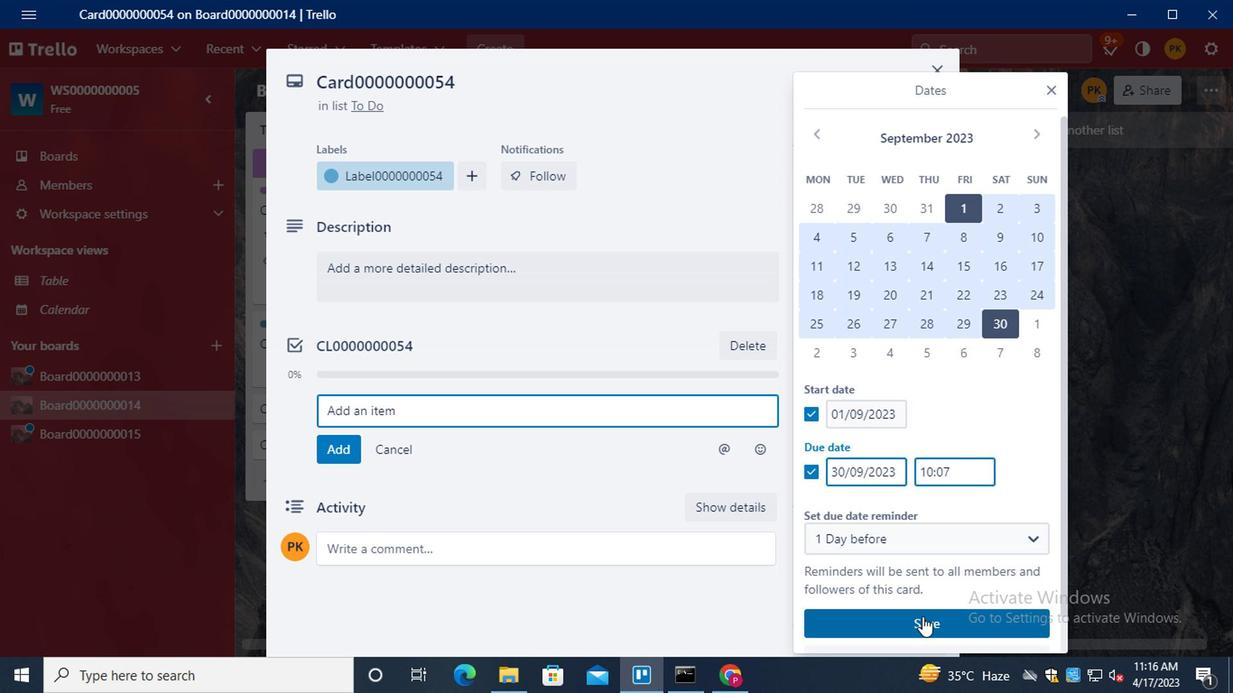 
Action: Mouse moved to (483, 267)
Screenshot: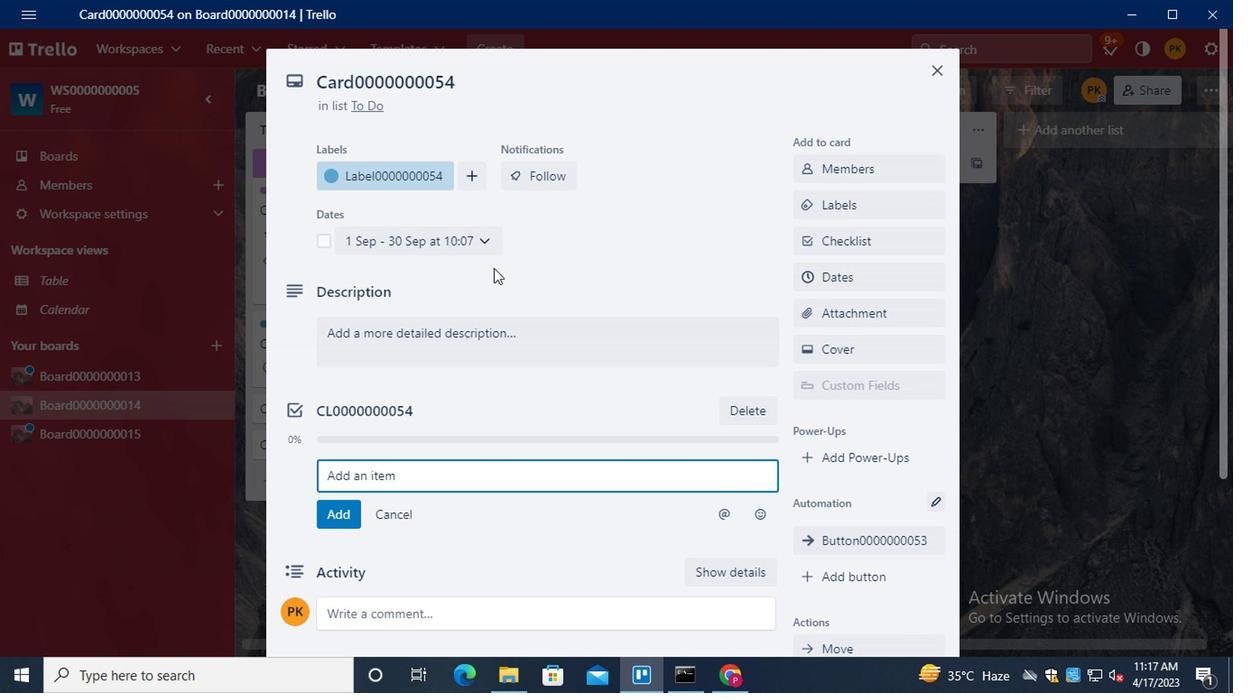 
